 Task: Use the Brilliance Slider to bring out the details in a wildlife photo.
Action: Mouse moved to (199, 504)
Screenshot: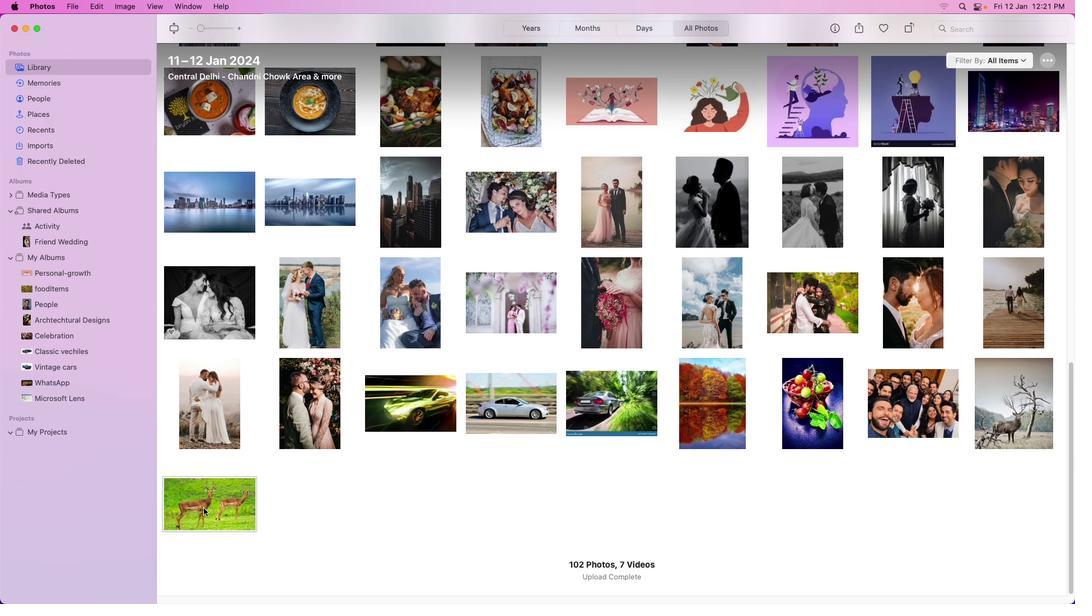 
Action: Mouse pressed left at (199, 504)
Screenshot: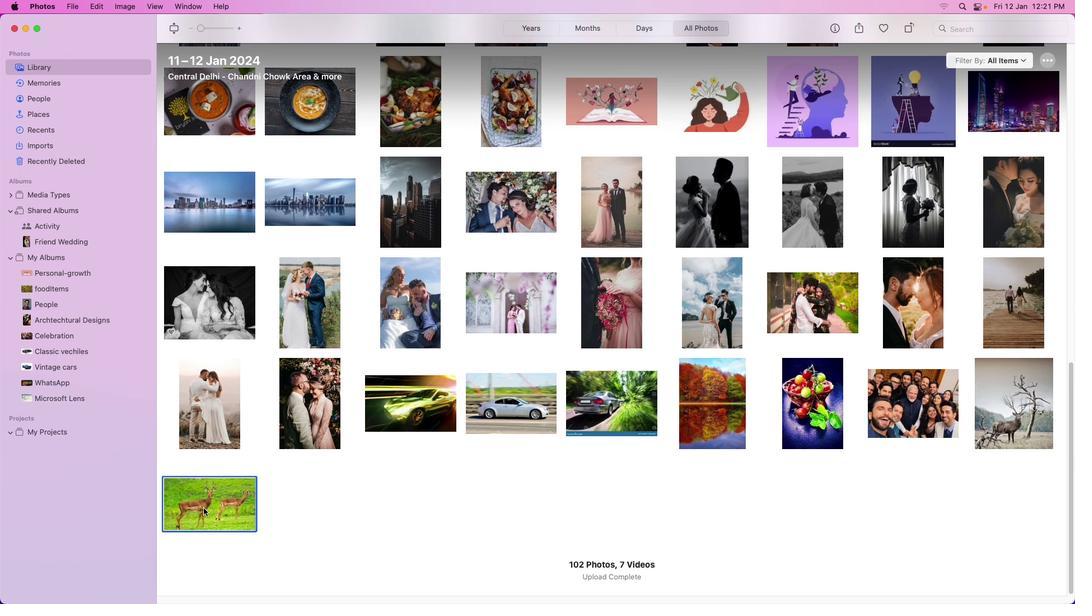 
Action: Mouse pressed left at (199, 504)
Screenshot: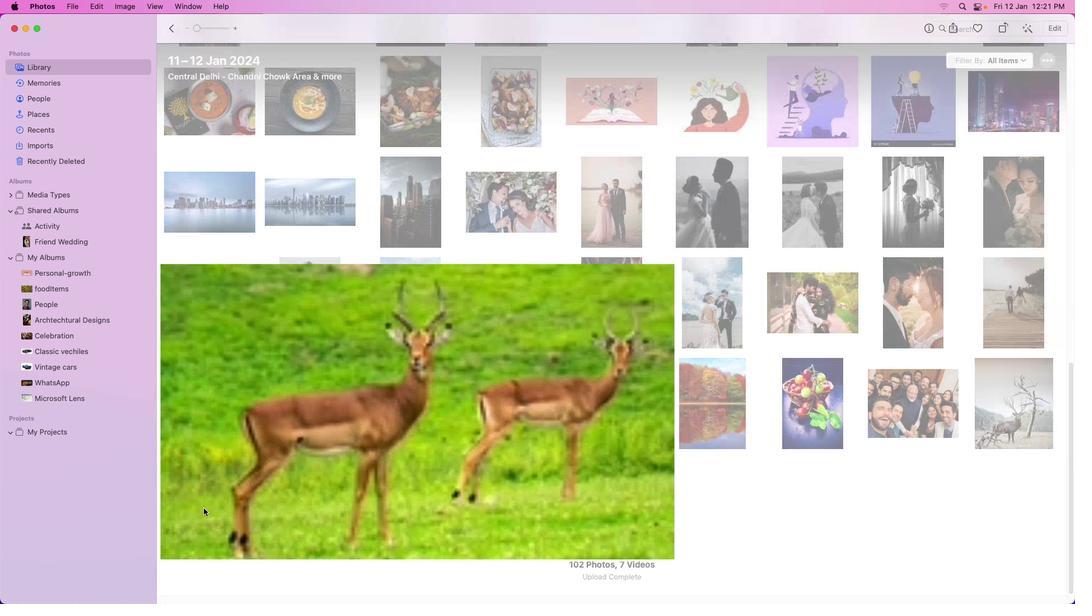 
Action: Mouse pressed left at (199, 504)
Screenshot: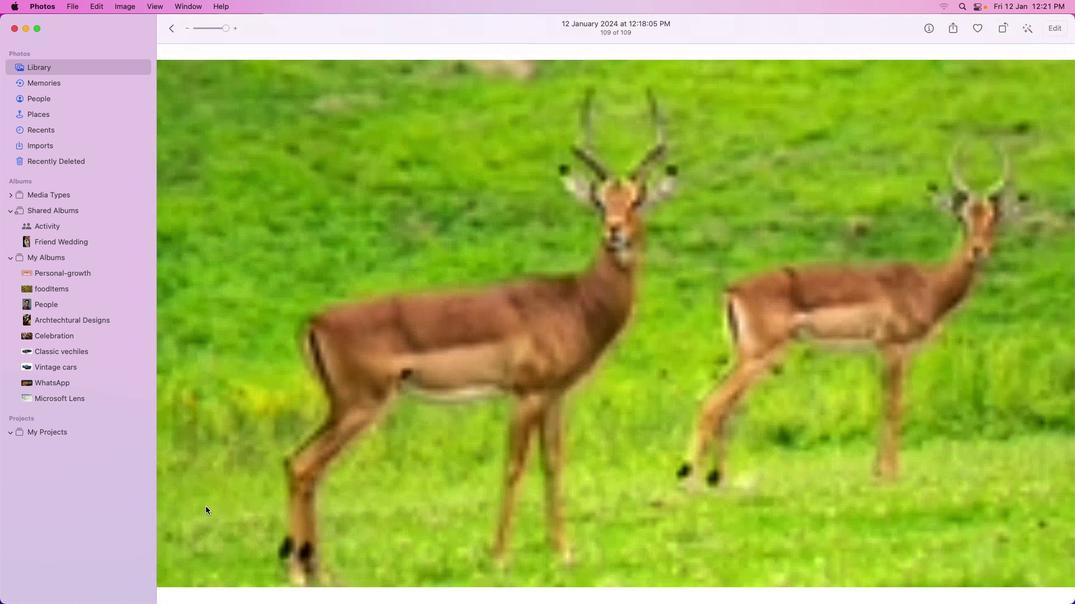 
Action: Mouse moved to (527, 374)
Screenshot: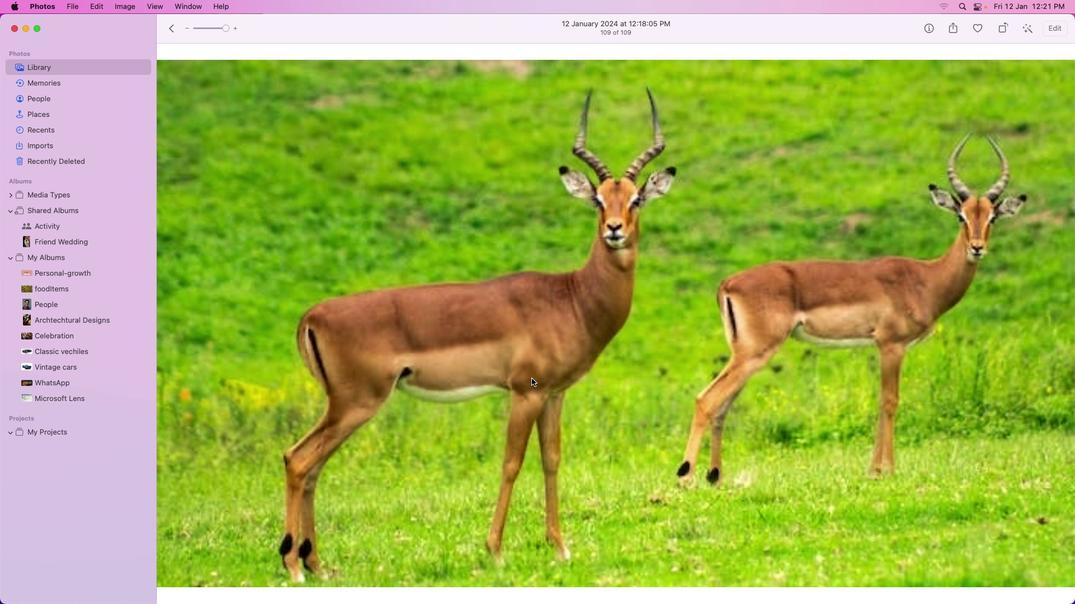 
Action: Mouse scrolled (527, 374) with delta (-3, -2)
Screenshot: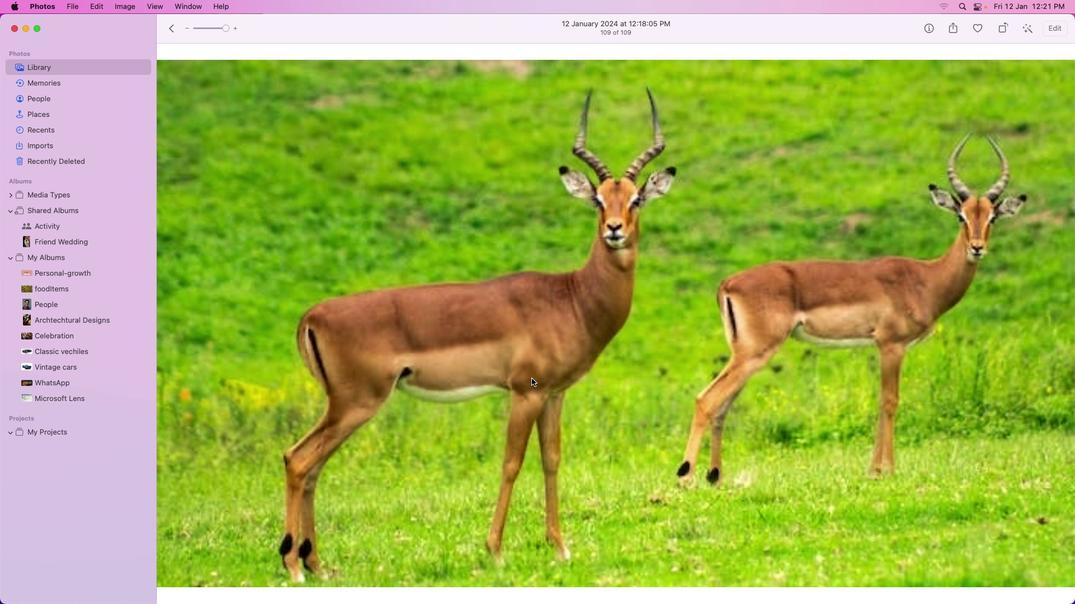 
Action: Mouse scrolled (527, 374) with delta (-3, -2)
Screenshot: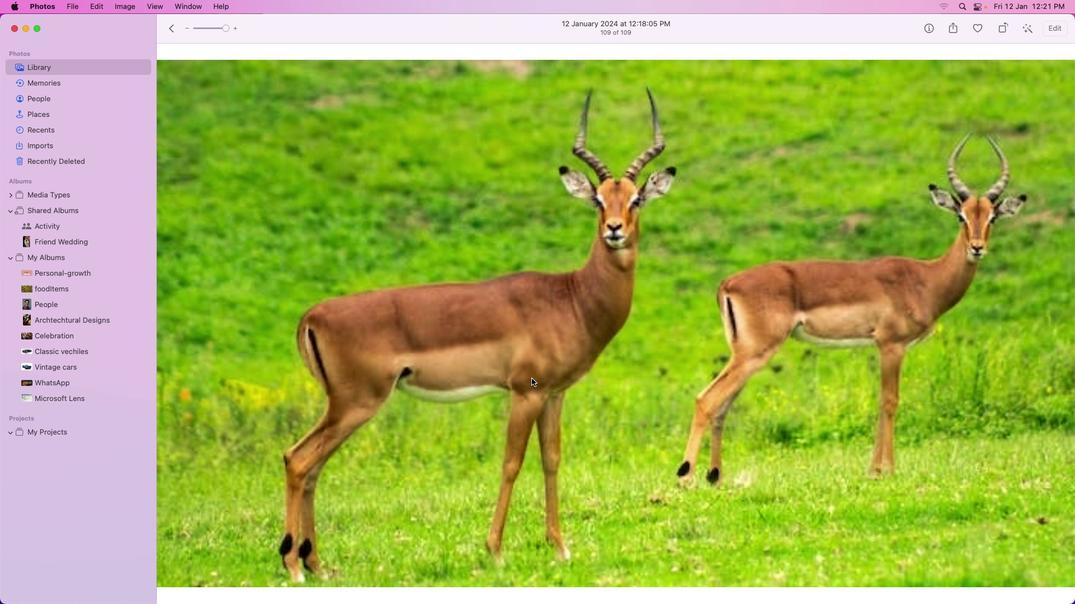 
Action: Mouse scrolled (527, 374) with delta (-3, -2)
Screenshot: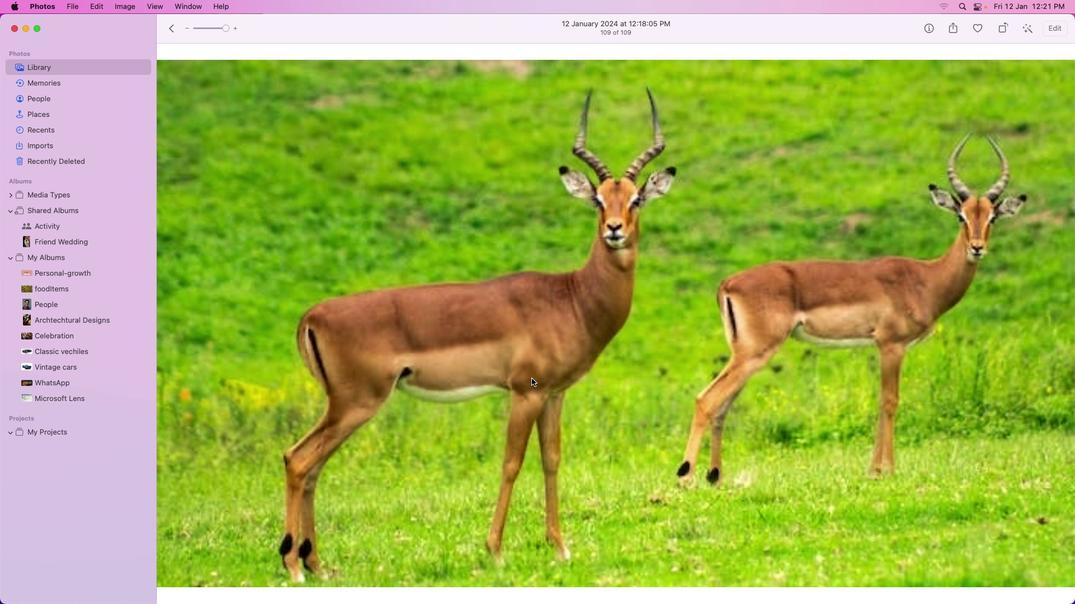 
Action: Mouse scrolled (527, 374) with delta (-3, -3)
Screenshot: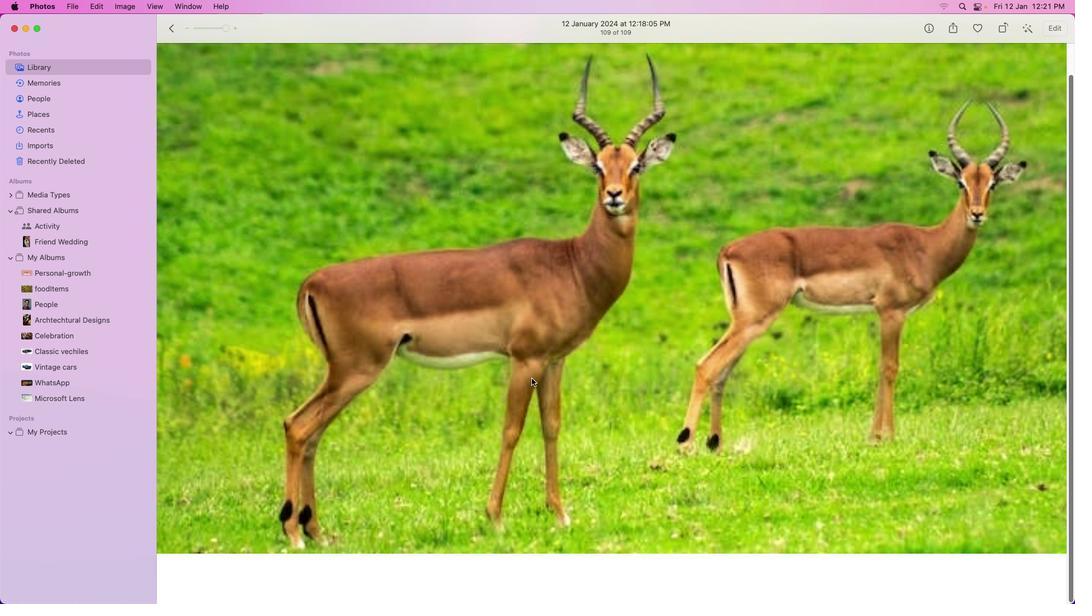 
Action: Mouse scrolled (527, 374) with delta (-3, -3)
Screenshot: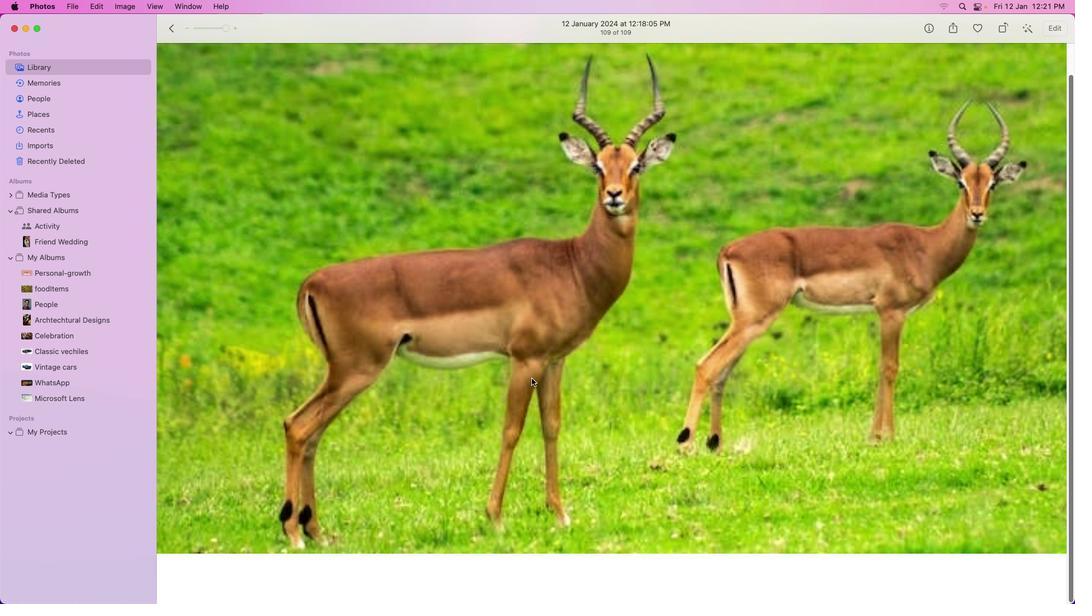 
Action: Mouse scrolled (527, 374) with delta (-3, -4)
Screenshot: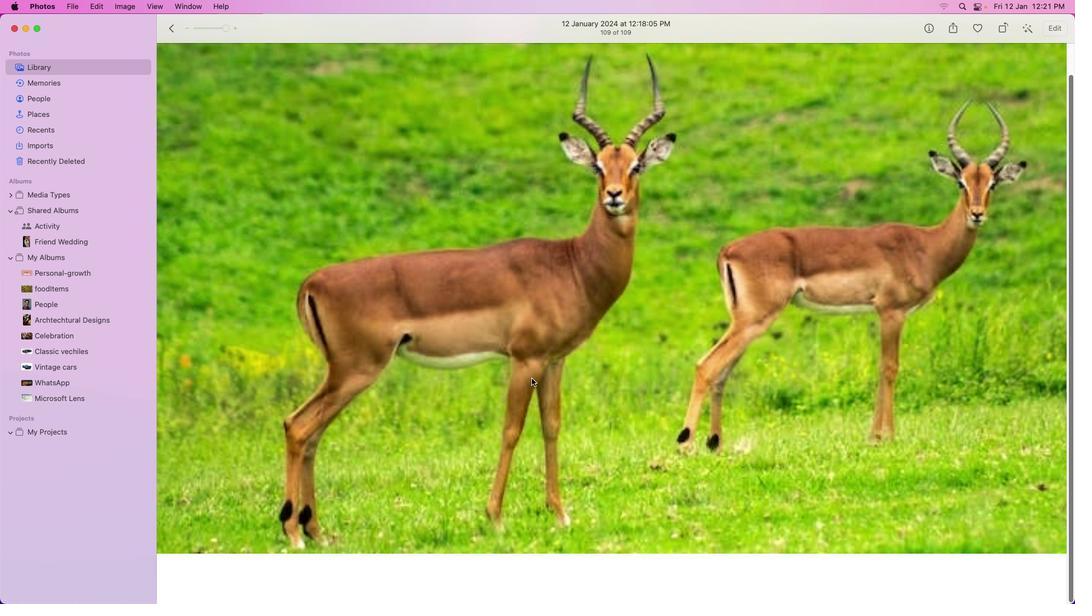 
Action: Mouse scrolled (527, 374) with delta (-3, -5)
Screenshot: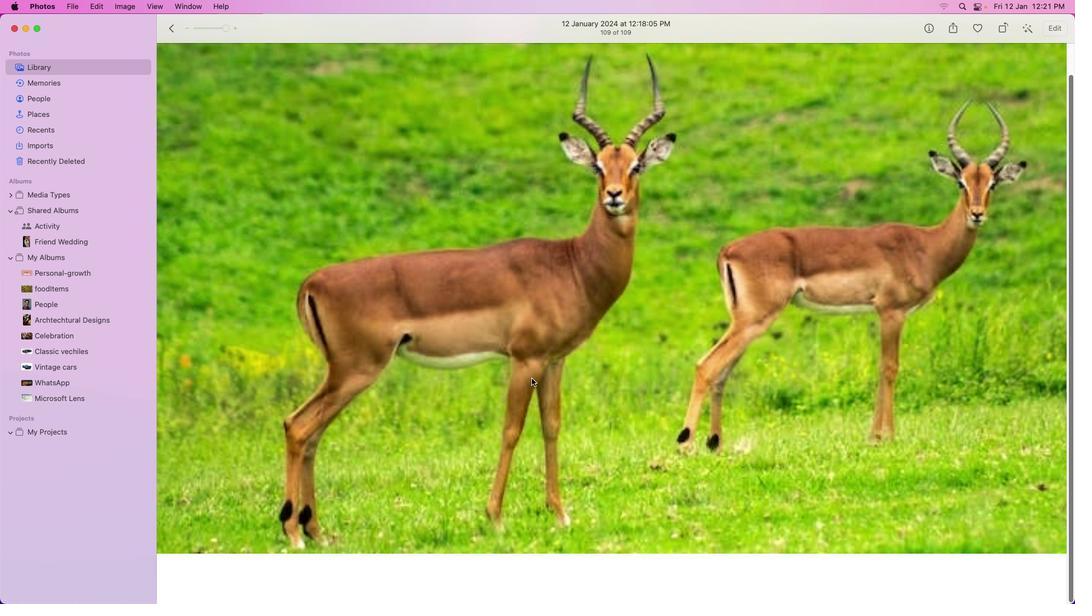 
Action: Mouse scrolled (527, 374) with delta (-3, -6)
Screenshot: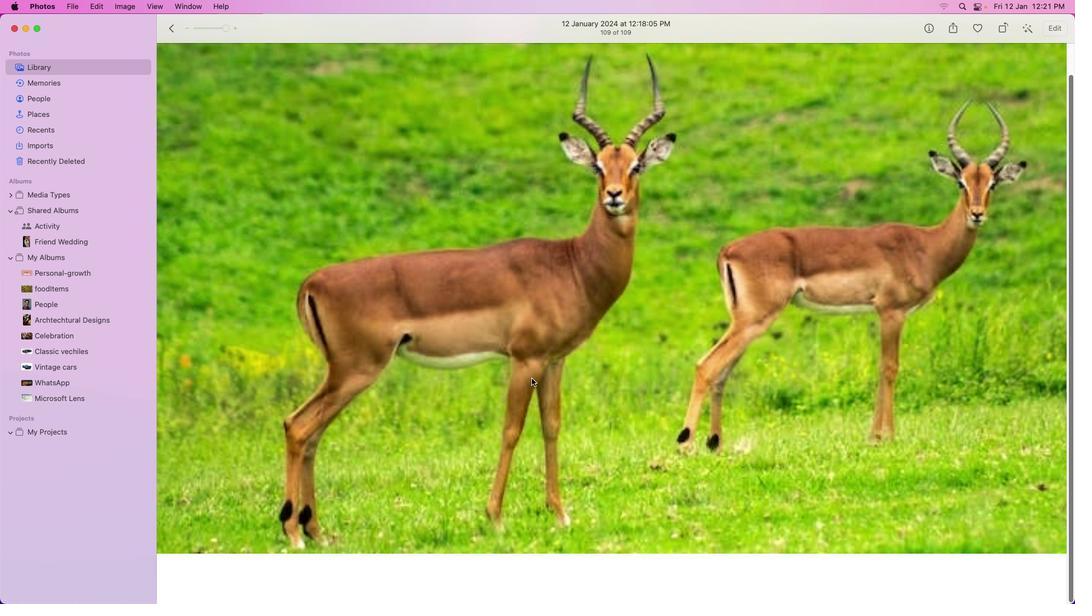
Action: Mouse moved to (164, 22)
Screenshot: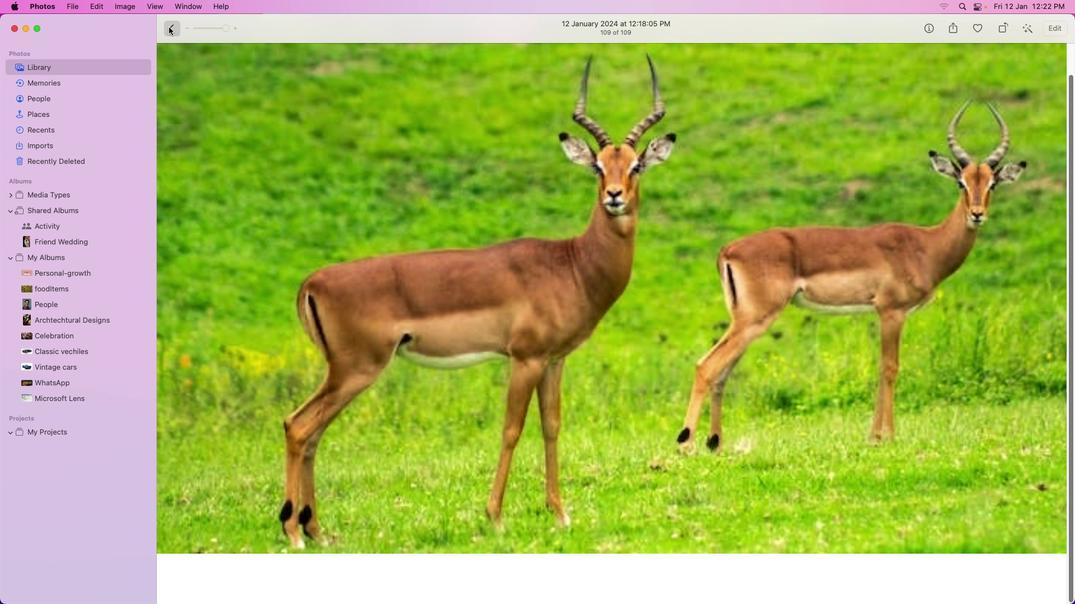 
Action: Mouse pressed left at (164, 22)
Screenshot: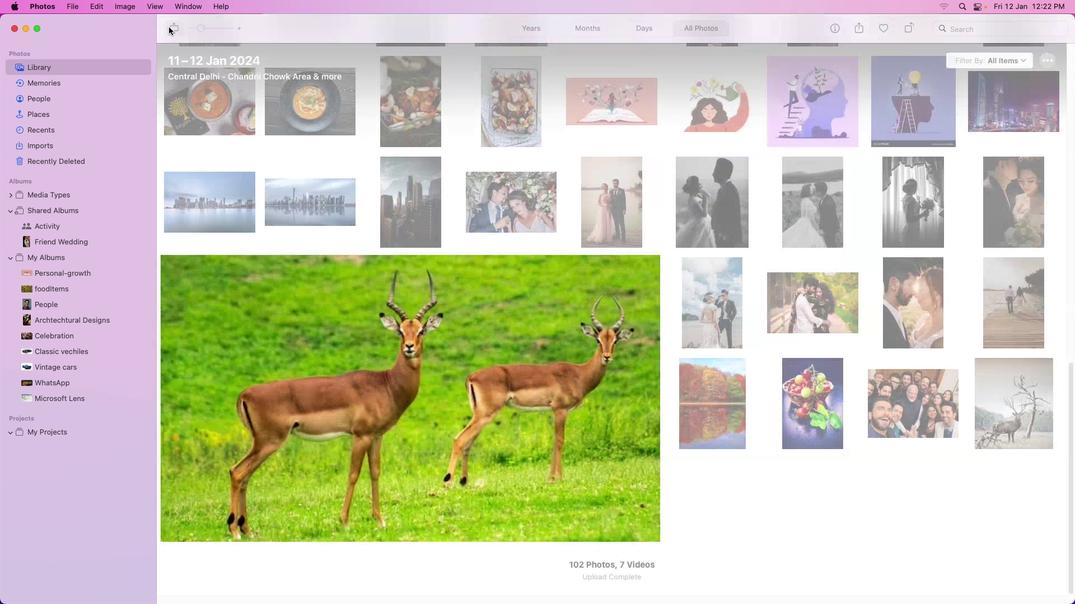 
Action: Mouse moved to (998, 409)
Screenshot: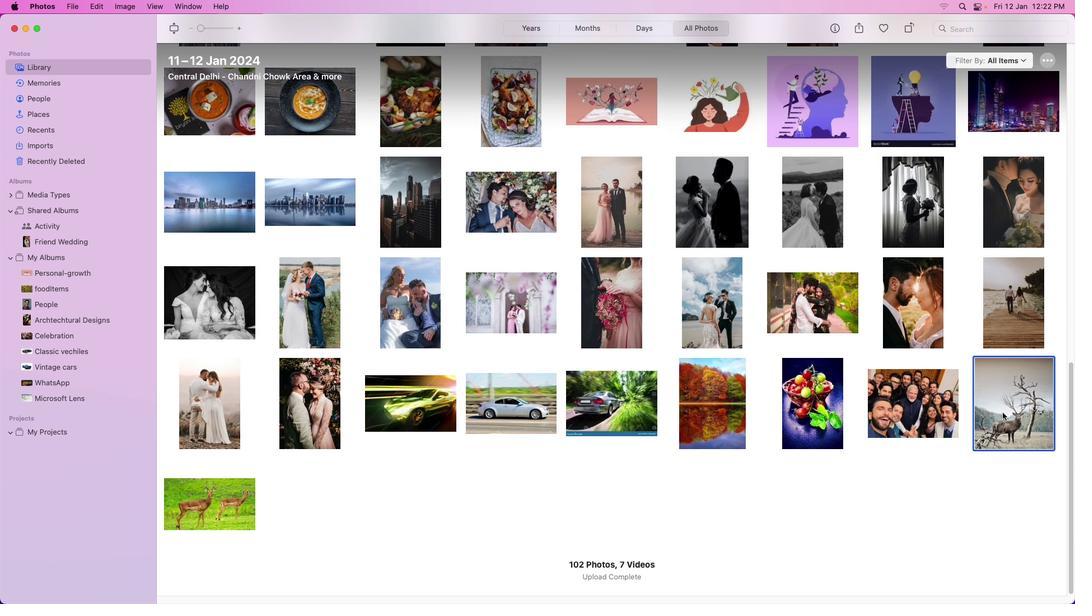 
Action: Mouse pressed left at (998, 409)
Screenshot: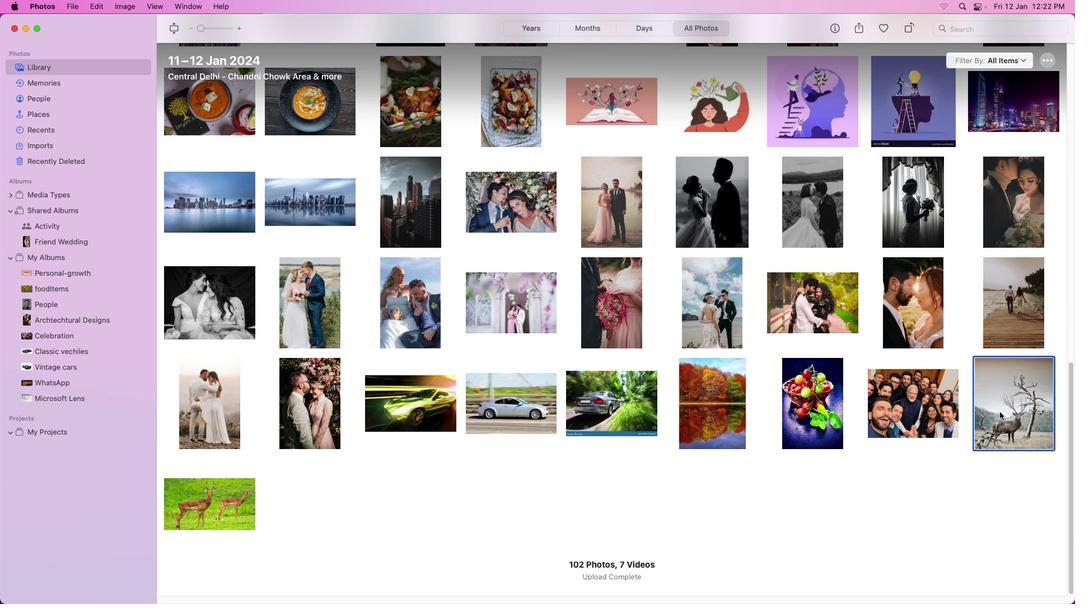 
Action: Mouse pressed left at (998, 409)
Screenshot: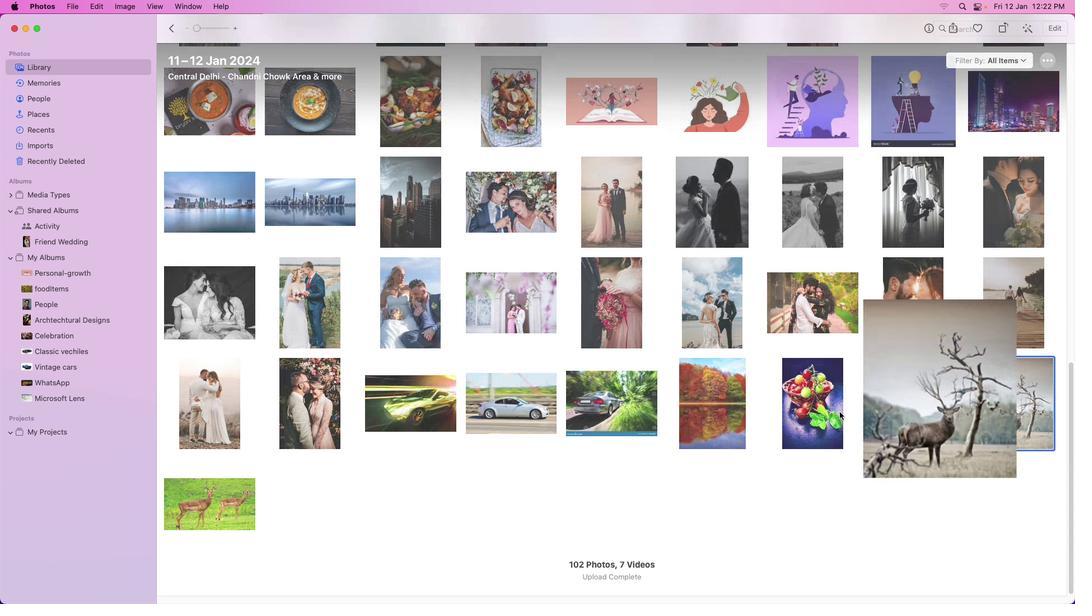 
Action: Mouse moved to (1022, 24)
Screenshot: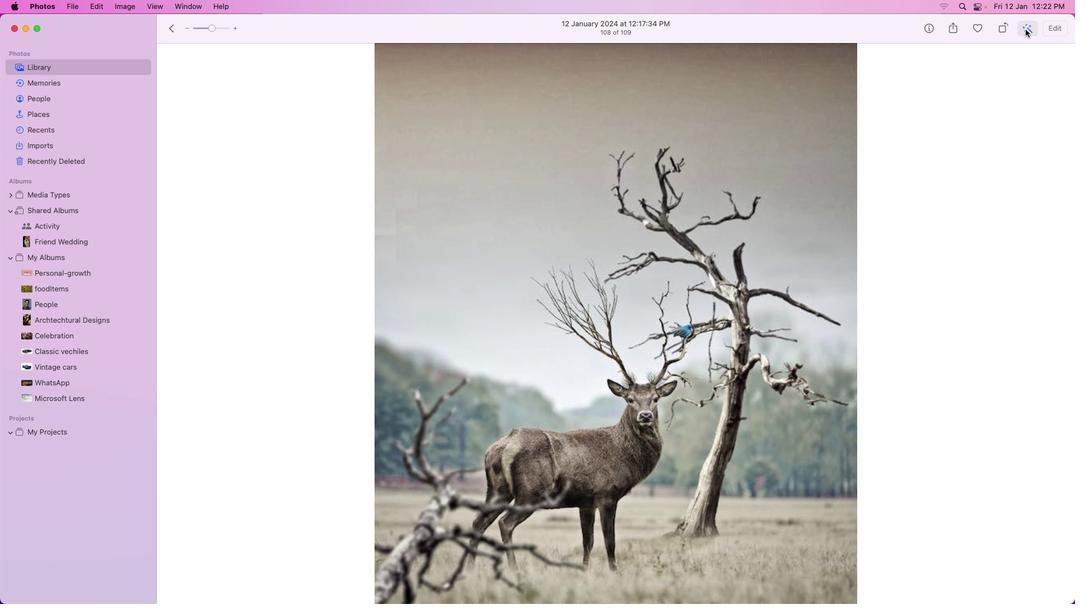 
Action: Mouse pressed left at (1022, 24)
Screenshot: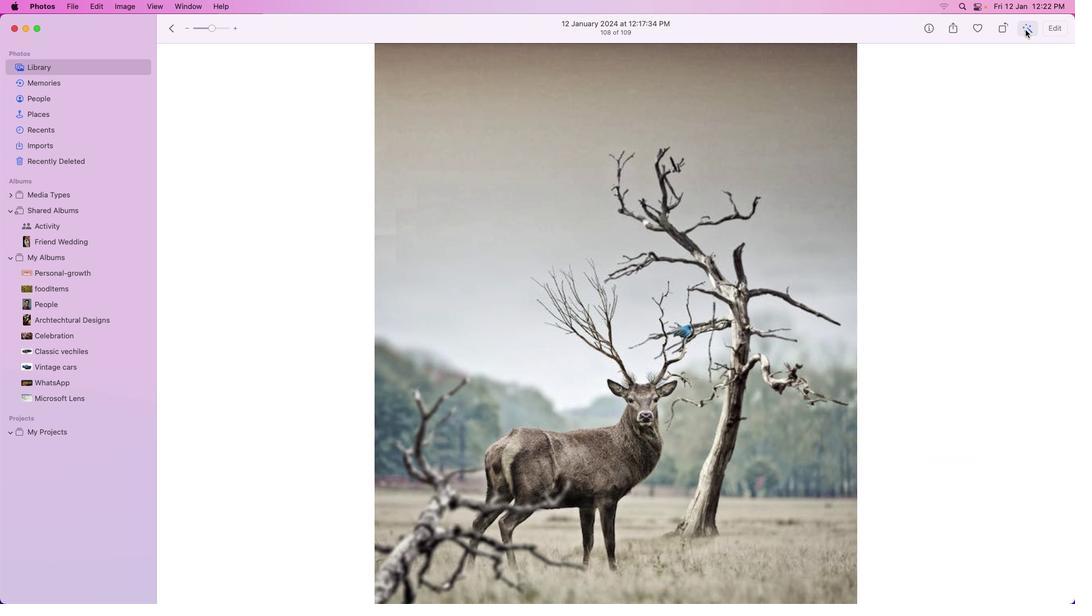 
Action: Mouse moved to (1060, 23)
Screenshot: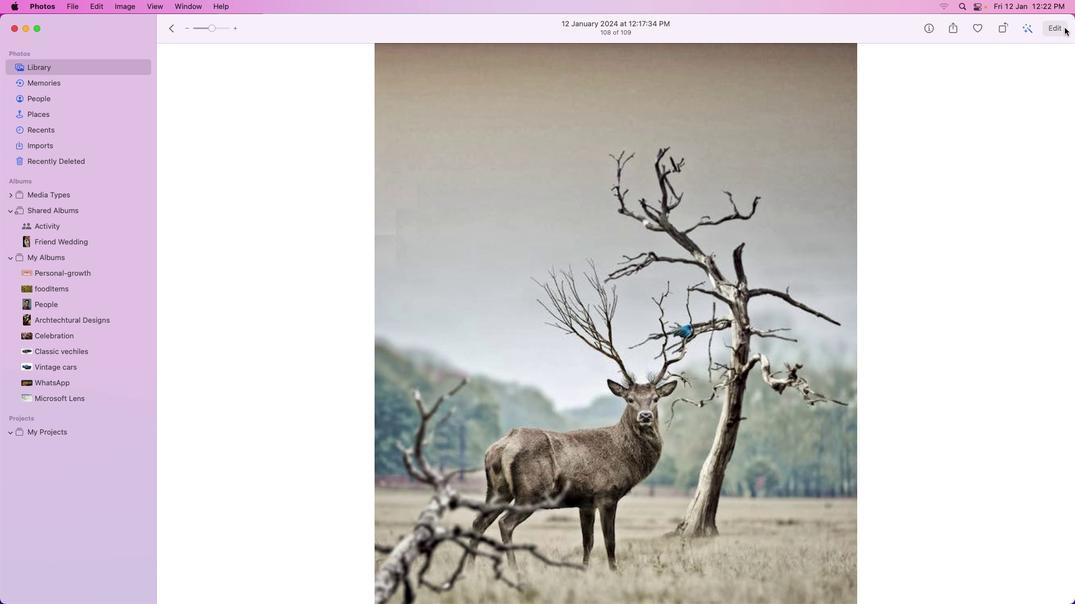 
Action: Mouse pressed left at (1060, 23)
Screenshot: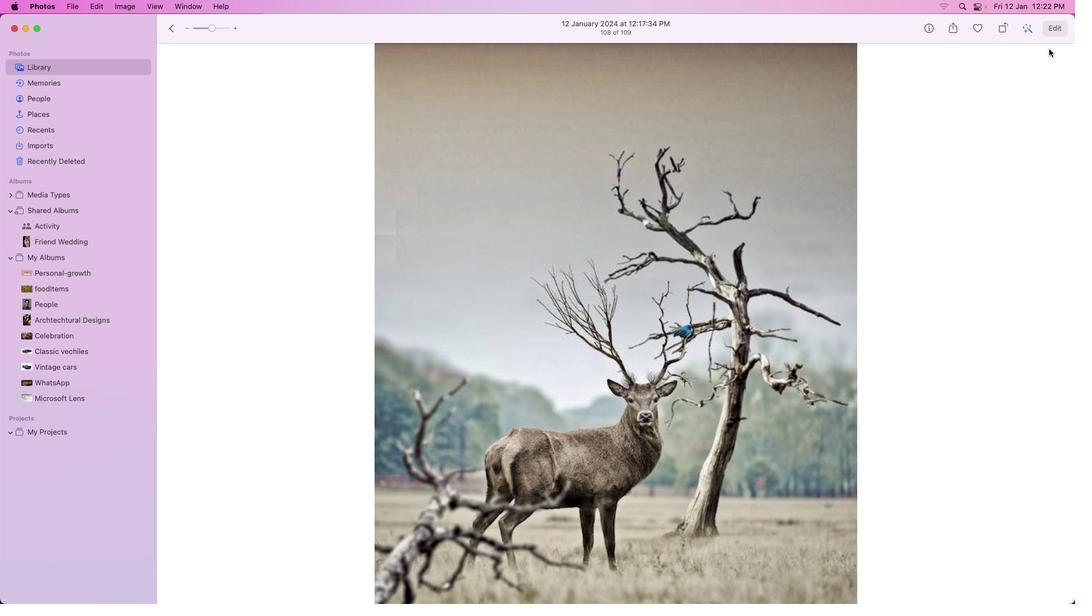 
Action: Mouse moved to (551, 291)
Screenshot: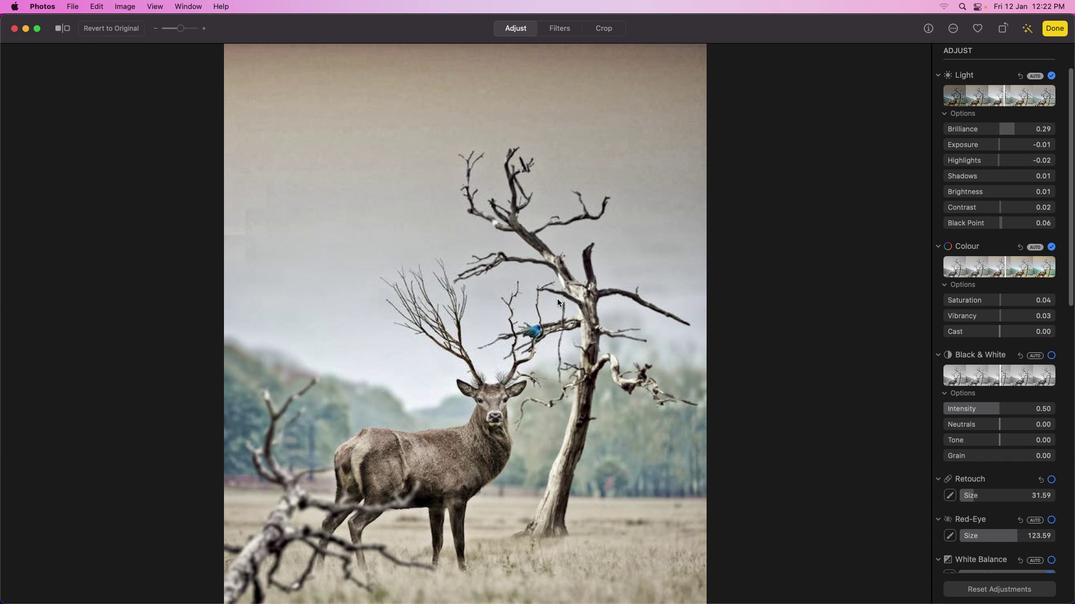 
Action: Mouse scrolled (551, 291) with delta (-3, -3)
Screenshot: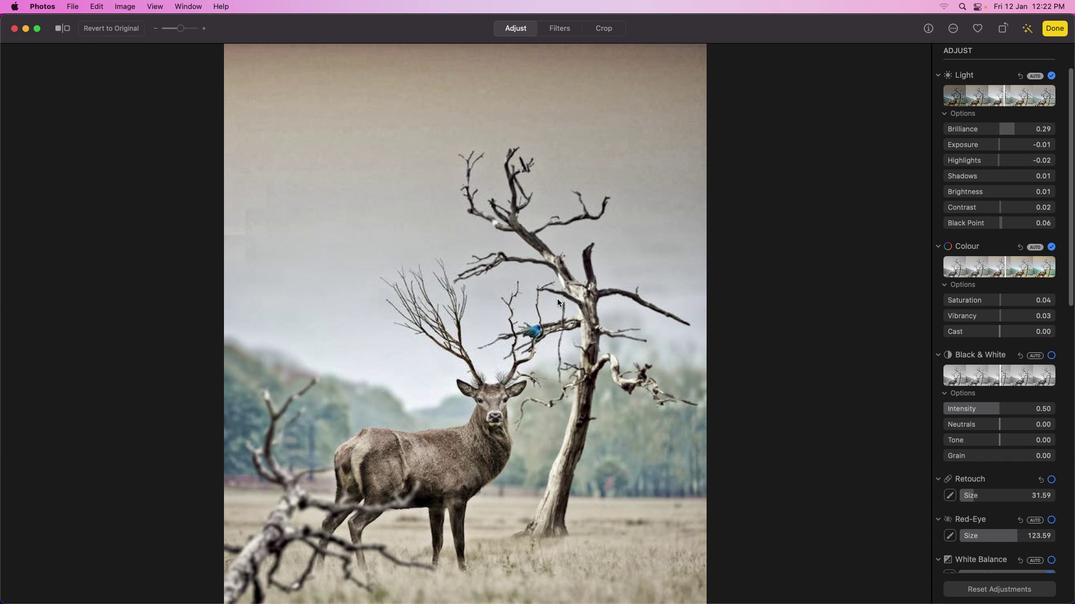 
Action: Mouse moved to (553, 294)
Screenshot: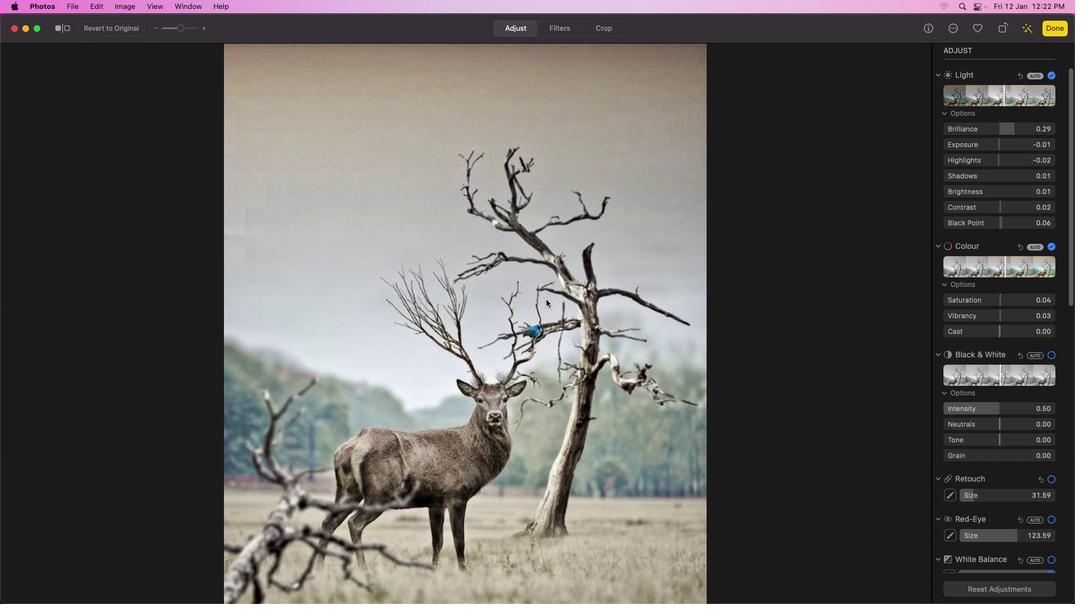 
Action: Mouse scrolled (553, 294) with delta (-3, -3)
Screenshot: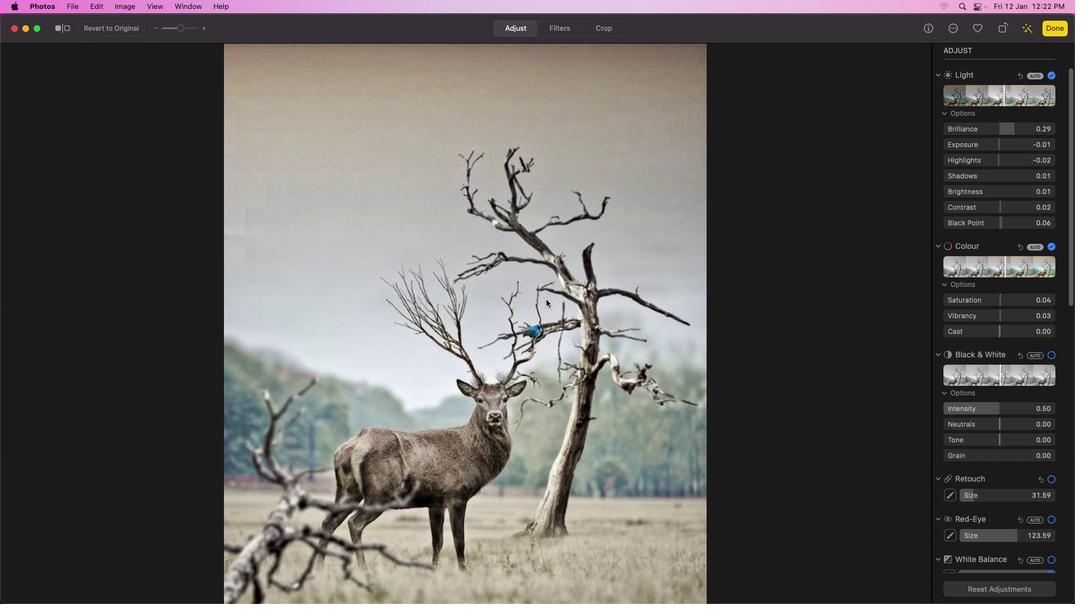 
Action: Mouse moved to (554, 295)
Screenshot: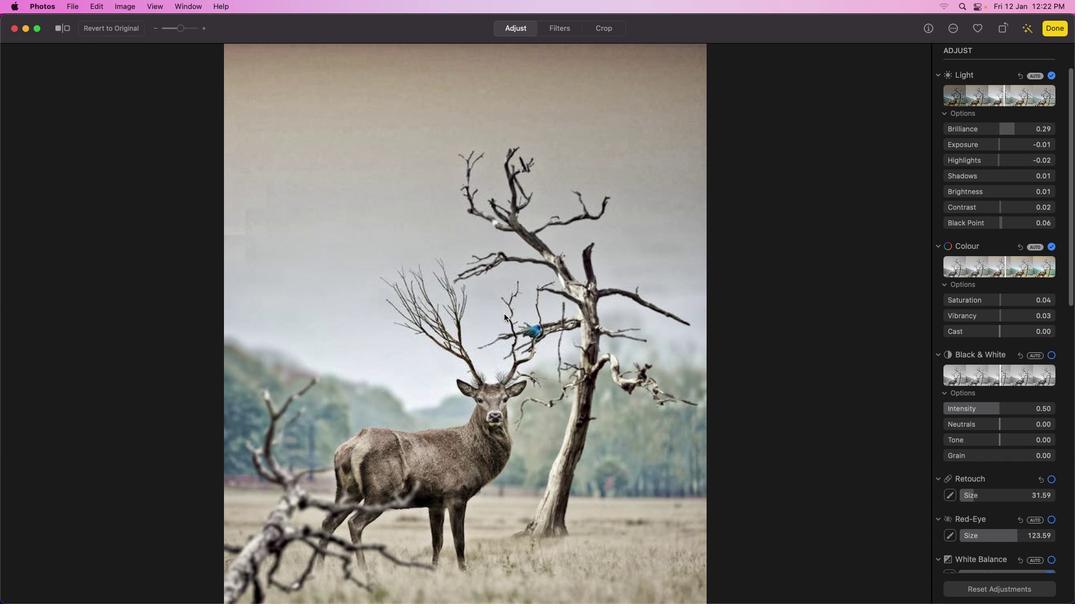 
Action: Mouse scrolled (554, 295) with delta (-3, -5)
Screenshot: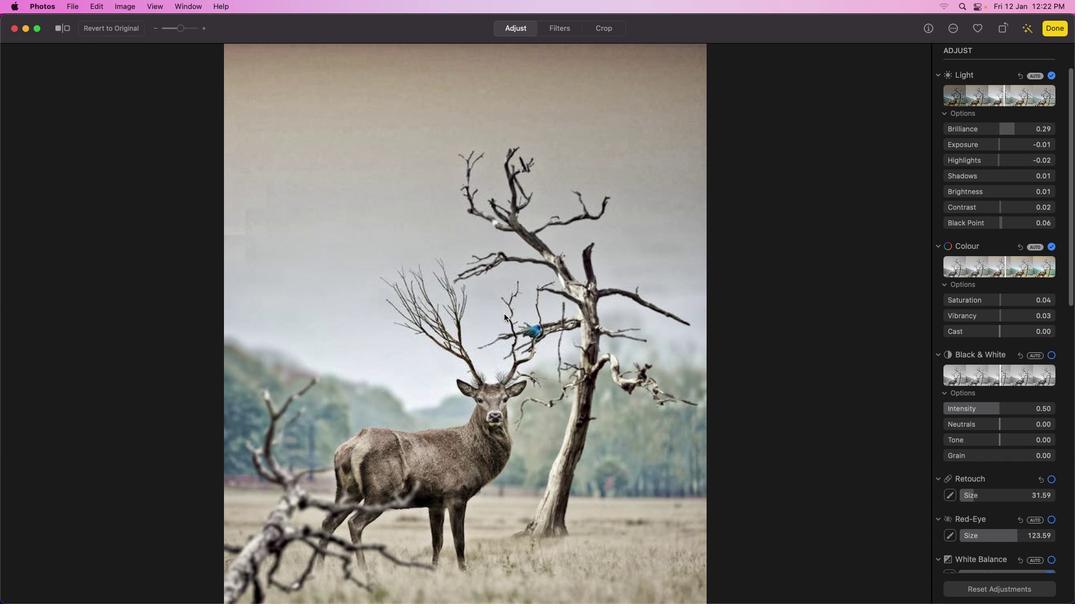 
Action: Mouse scrolled (554, 295) with delta (-3, -6)
Screenshot: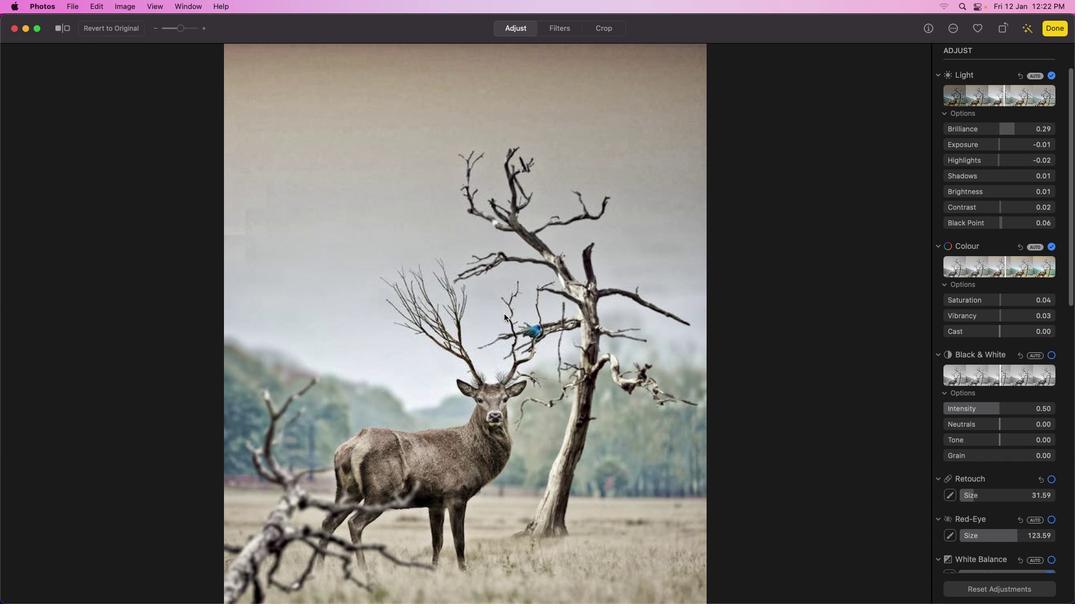 
Action: Mouse scrolled (554, 295) with delta (-3, -6)
Screenshot: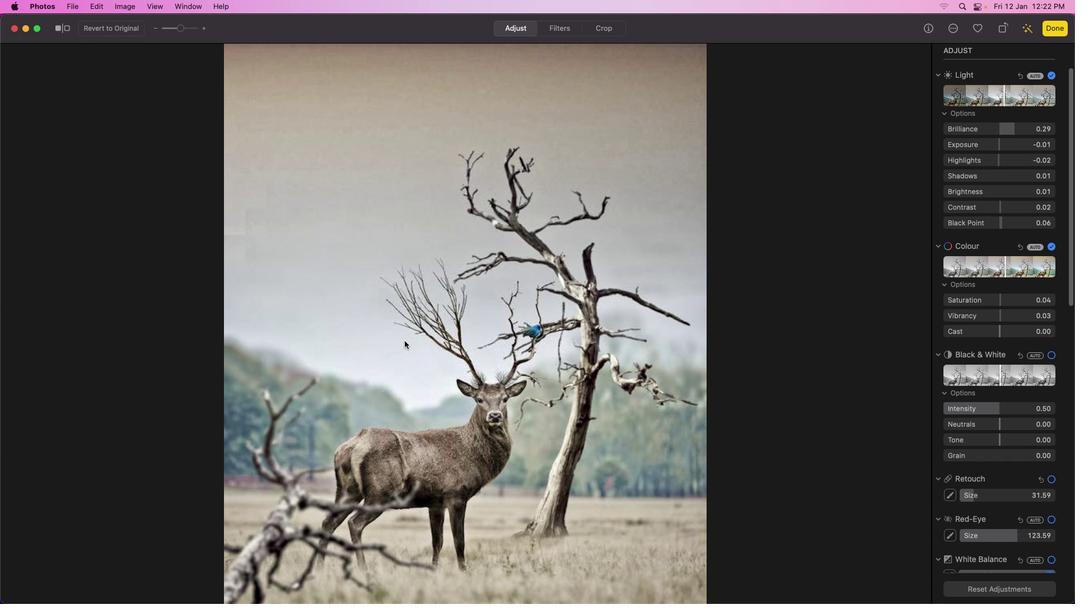 
Action: Mouse scrolled (554, 295) with delta (-3, -6)
Screenshot: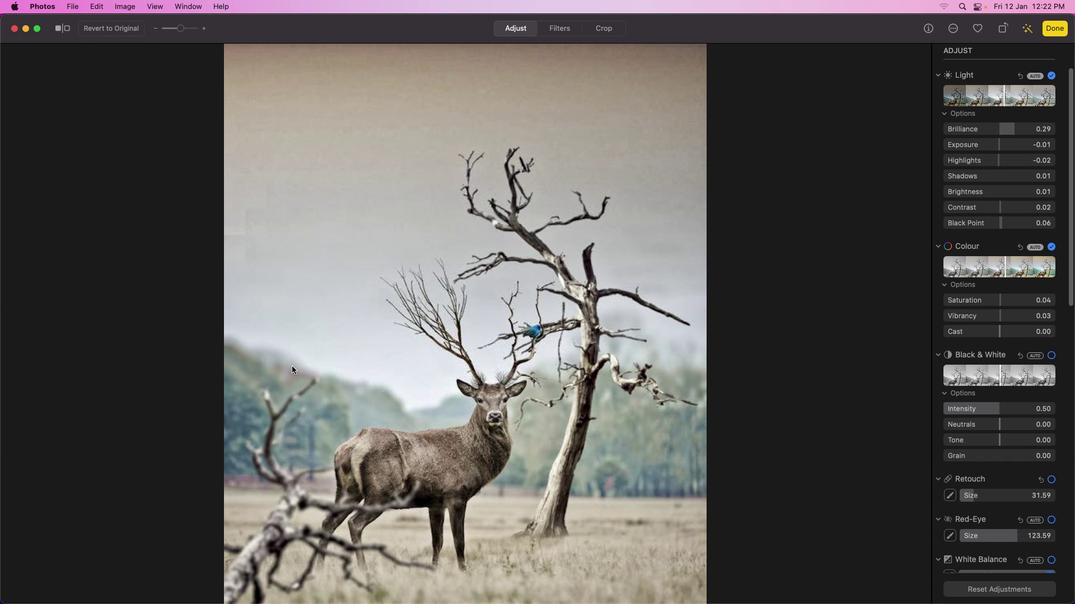 
Action: Mouse moved to (1012, 125)
Screenshot: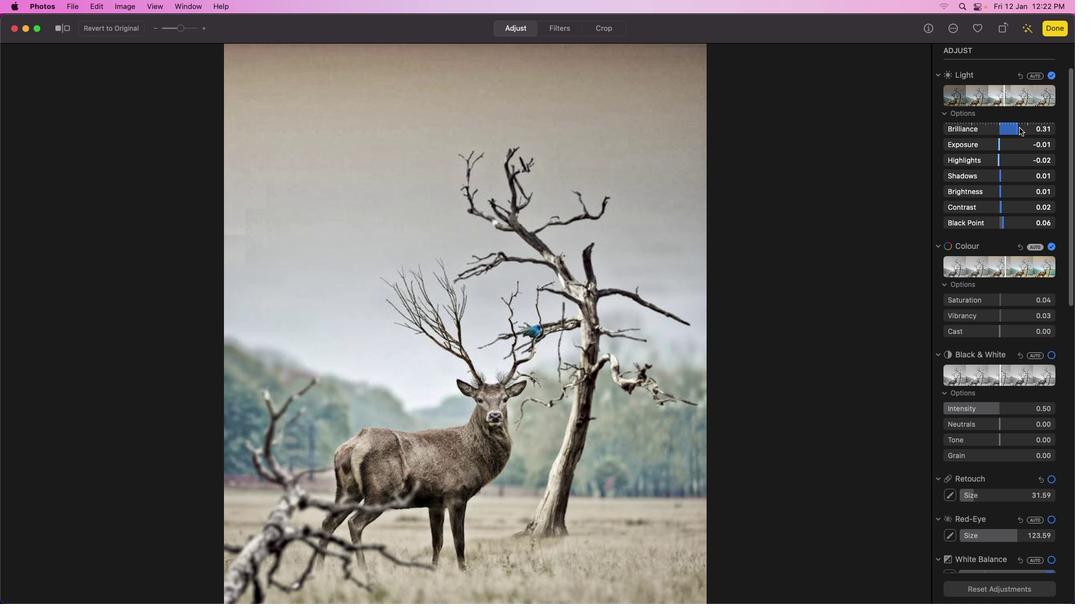 
Action: Mouse pressed left at (1012, 125)
Screenshot: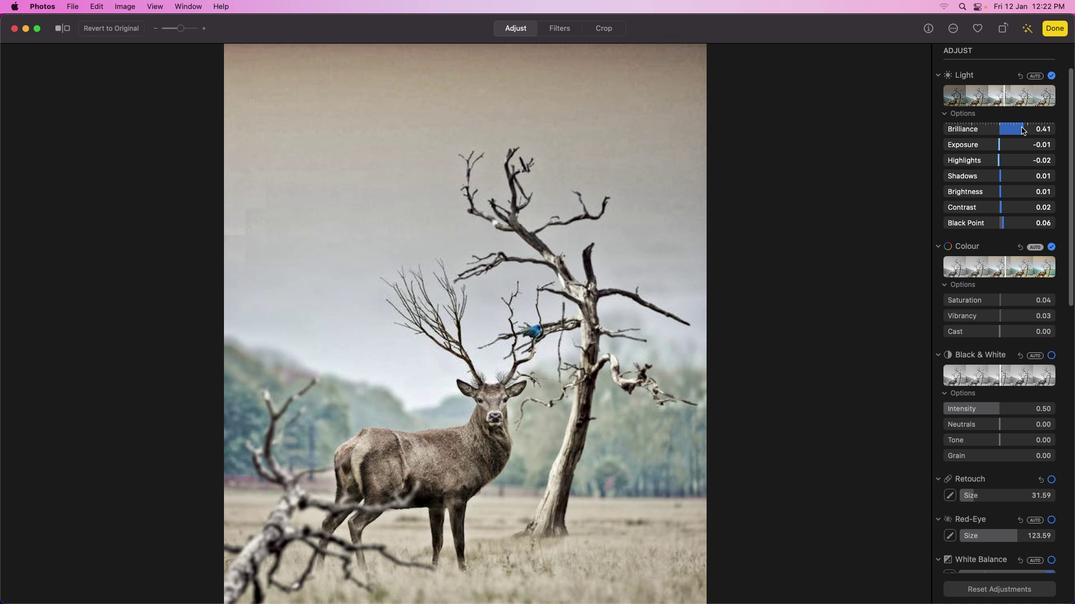 
Action: Mouse moved to (997, 141)
Screenshot: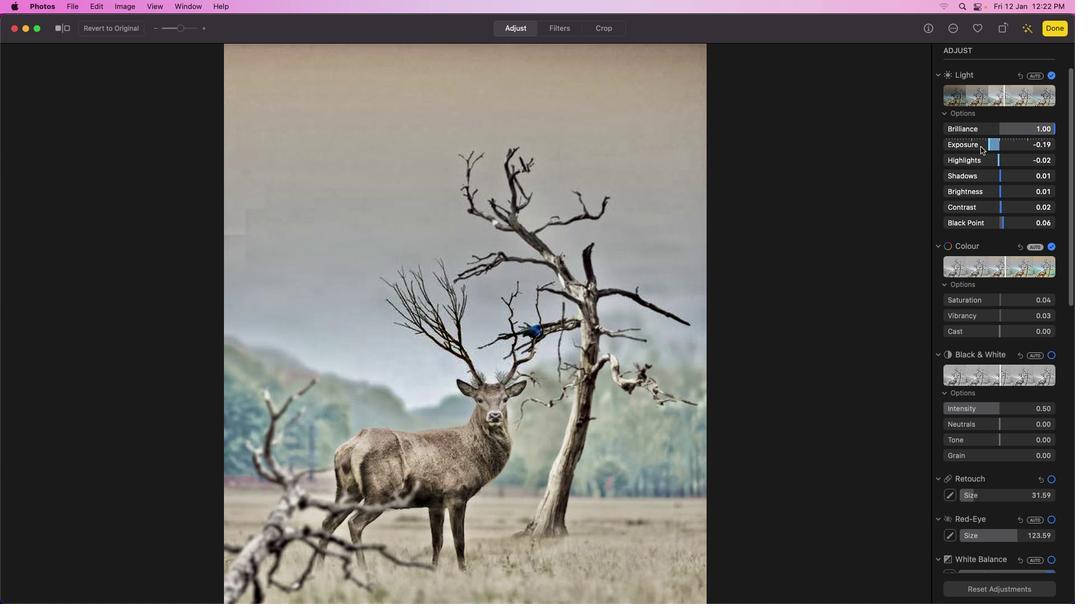 
Action: Mouse pressed left at (997, 141)
Screenshot: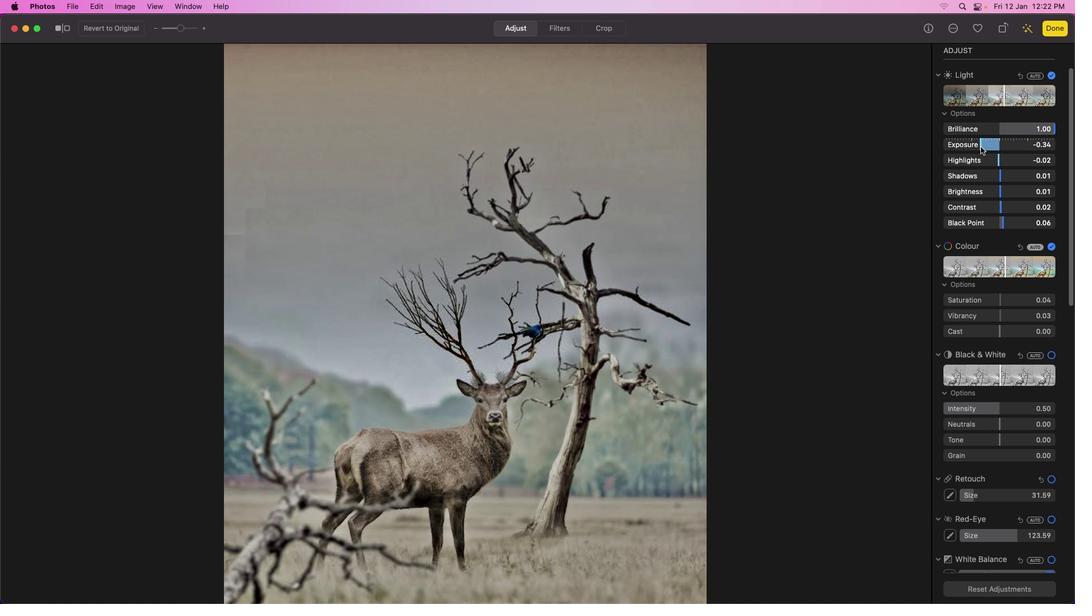
Action: Mouse moved to (994, 158)
Screenshot: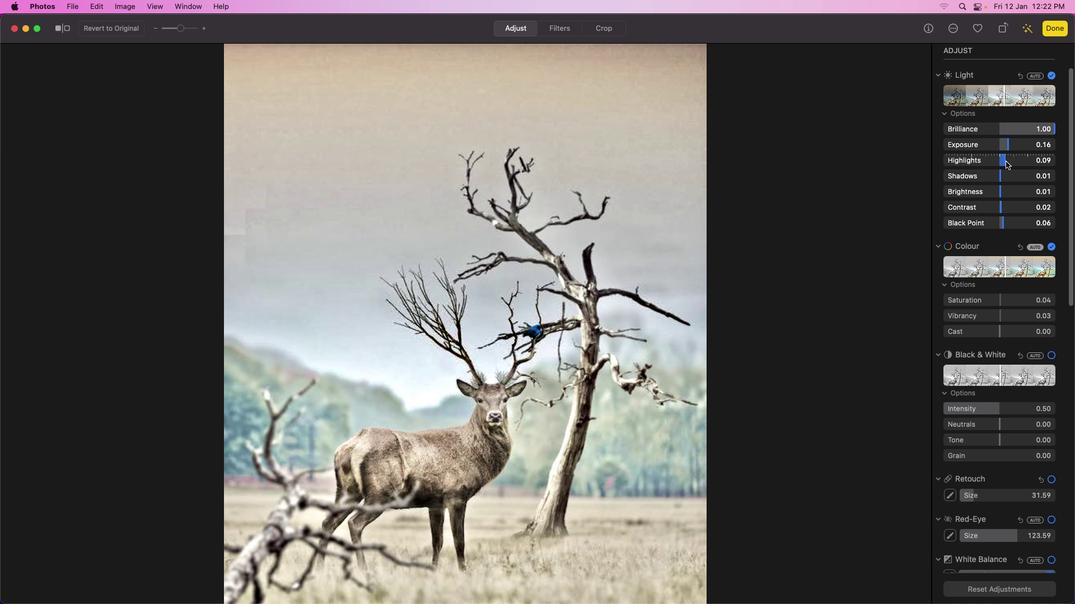
Action: Mouse pressed left at (994, 158)
Screenshot: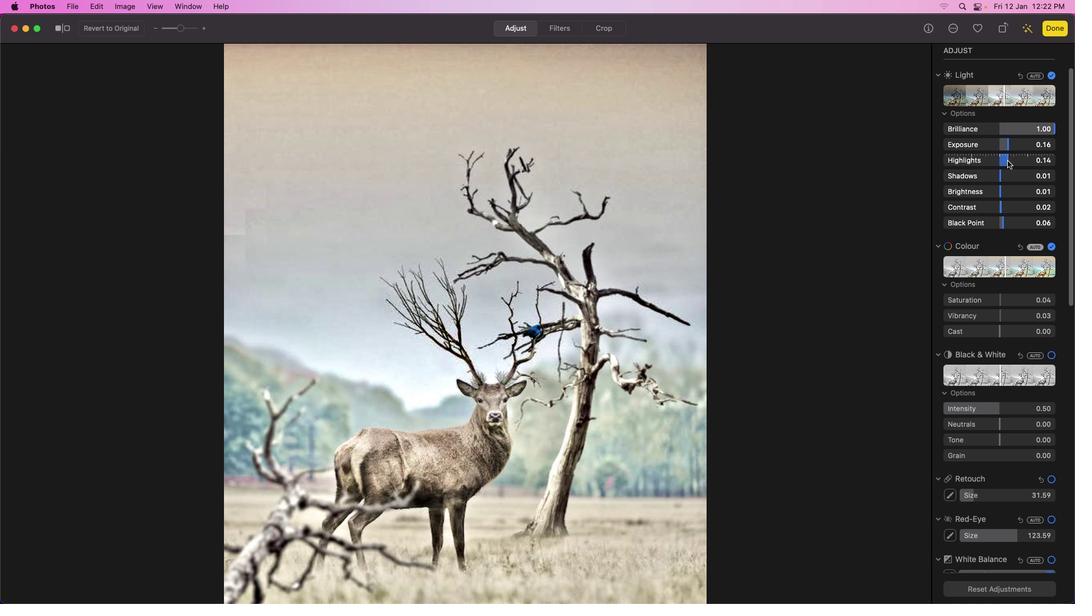 
Action: Mouse moved to (997, 174)
Screenshot: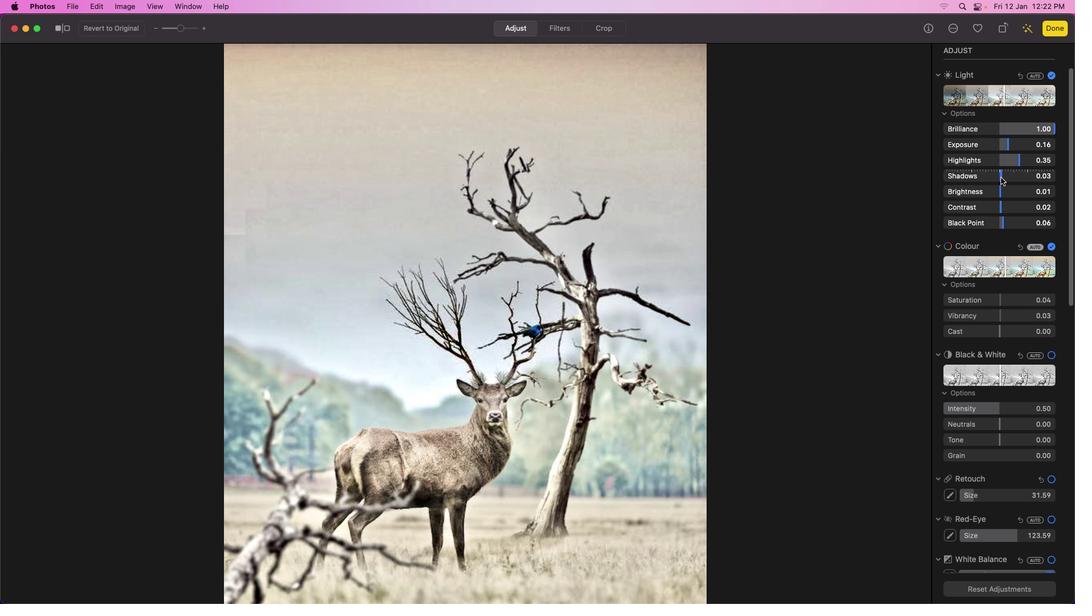 
Action: Mouse pressed left at (997, 174)
Screenshot: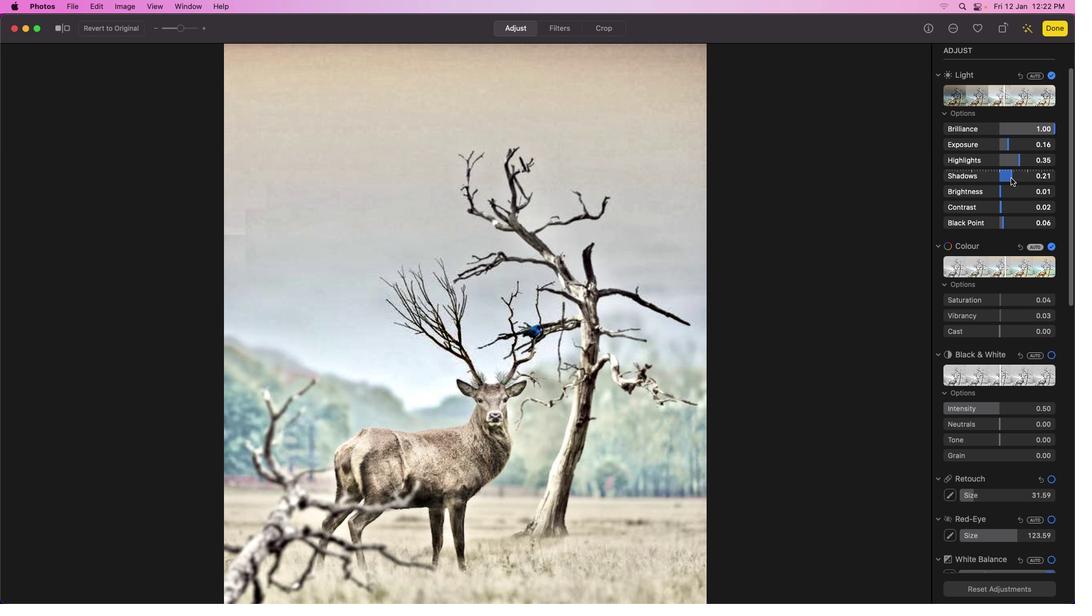 
Action: Mouse moved to (998, 187)
Screenshot: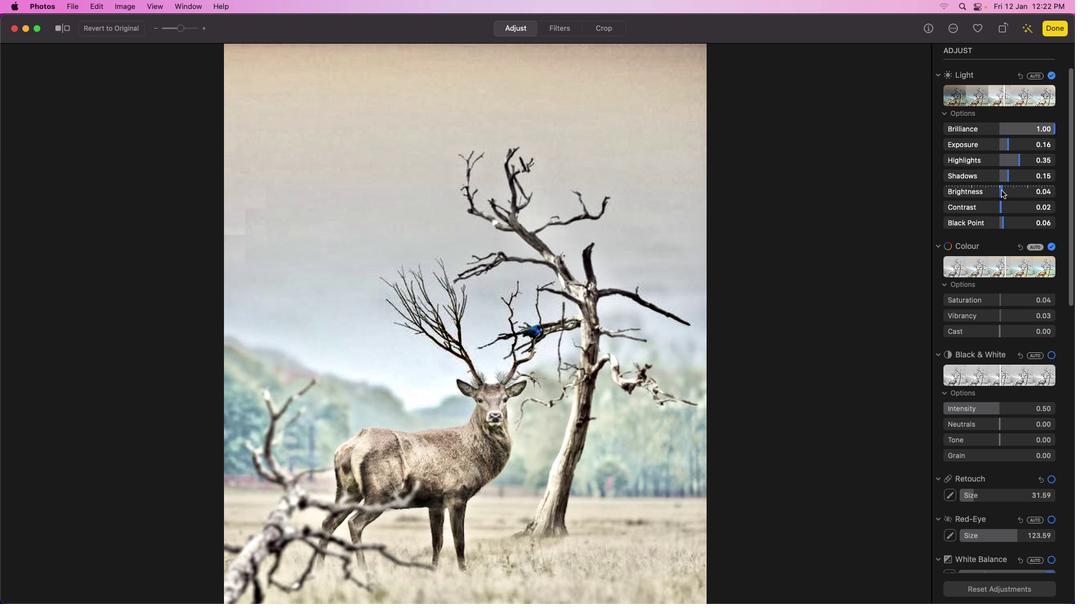 
Action: Mouse pressed left at (998, 187)
Screenshot: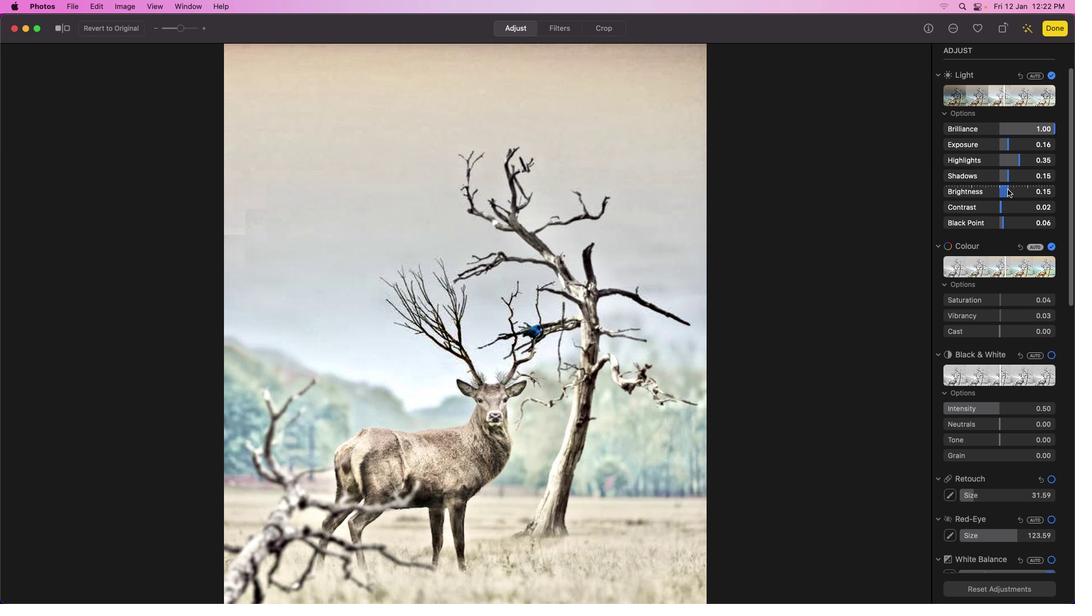 
Action: Mouse moved to (997, 206)
Screenshot: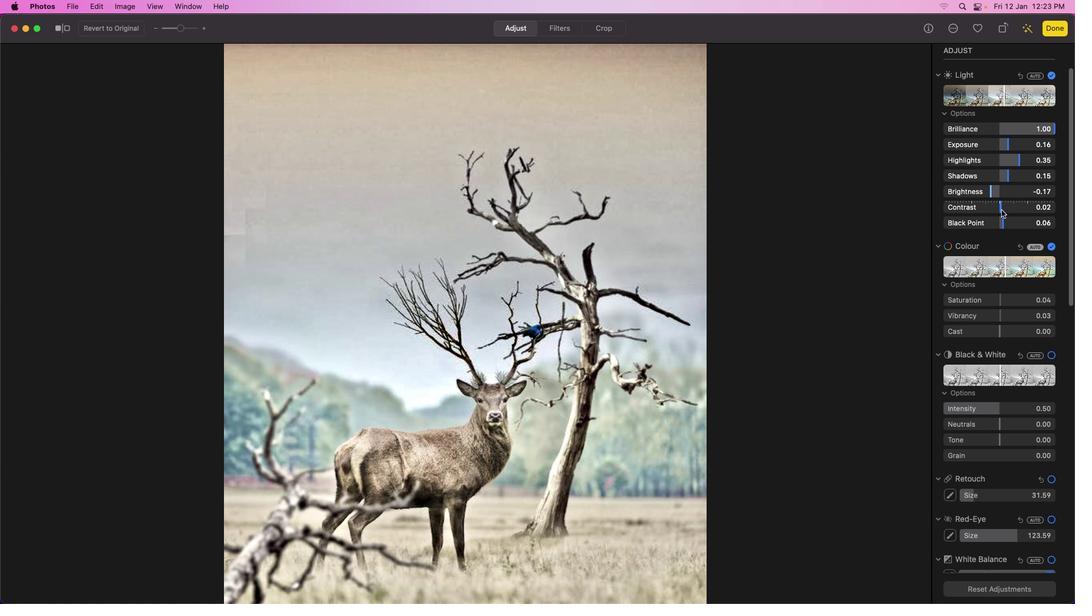 
Action: Mouse pressed left at (997, 206)
Screenshot: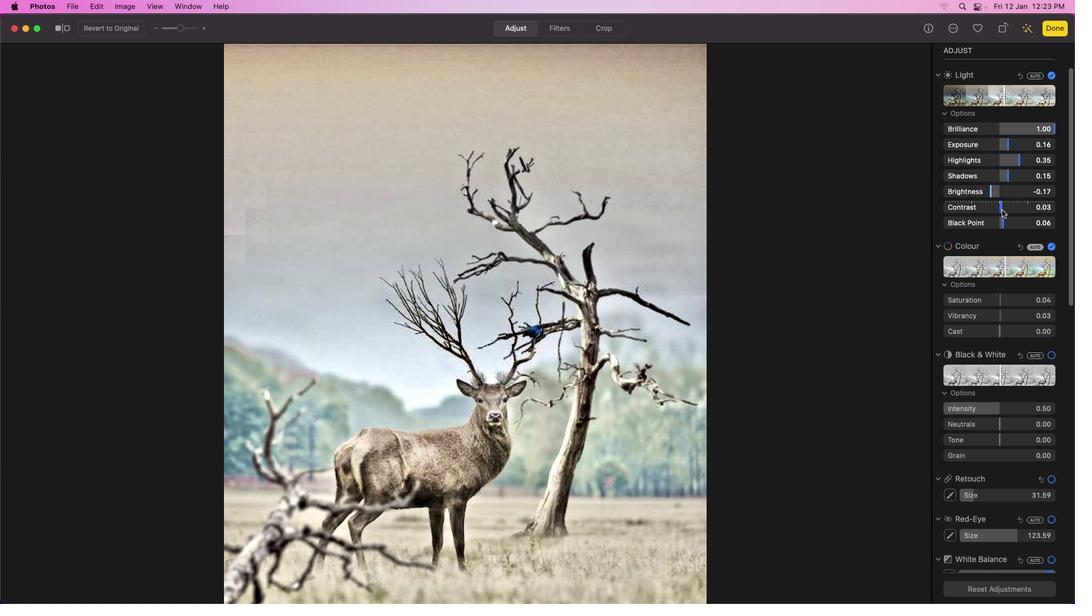 
Action: Mouse moved to (999, 221)
Screenshot: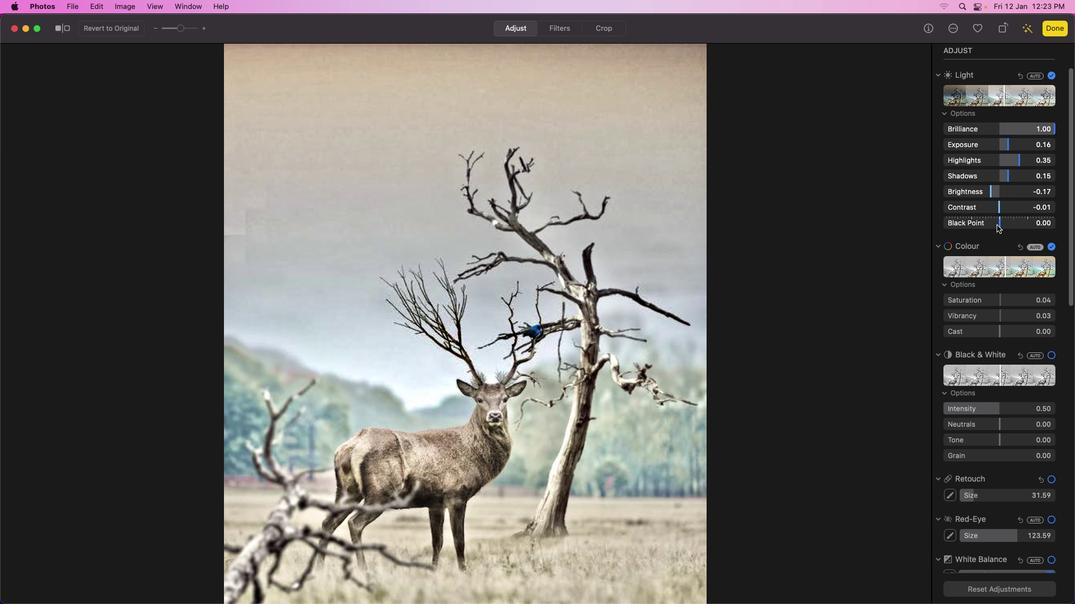 
Action: Mouse pressed left at (999, 221)
Screenshot: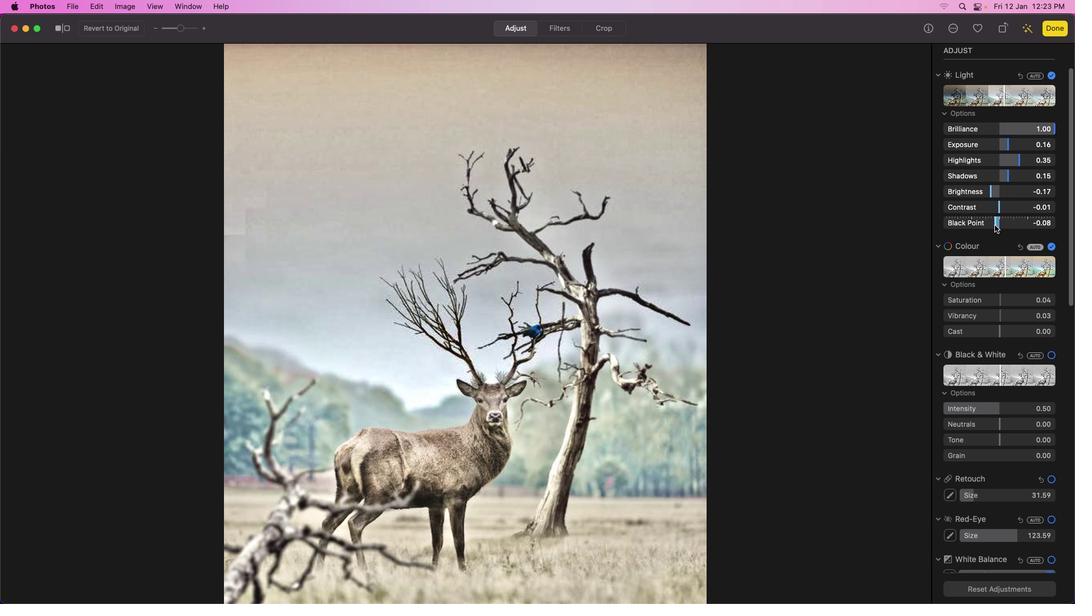 
Action: Mouse moved to (1045, 125)
Screenshot: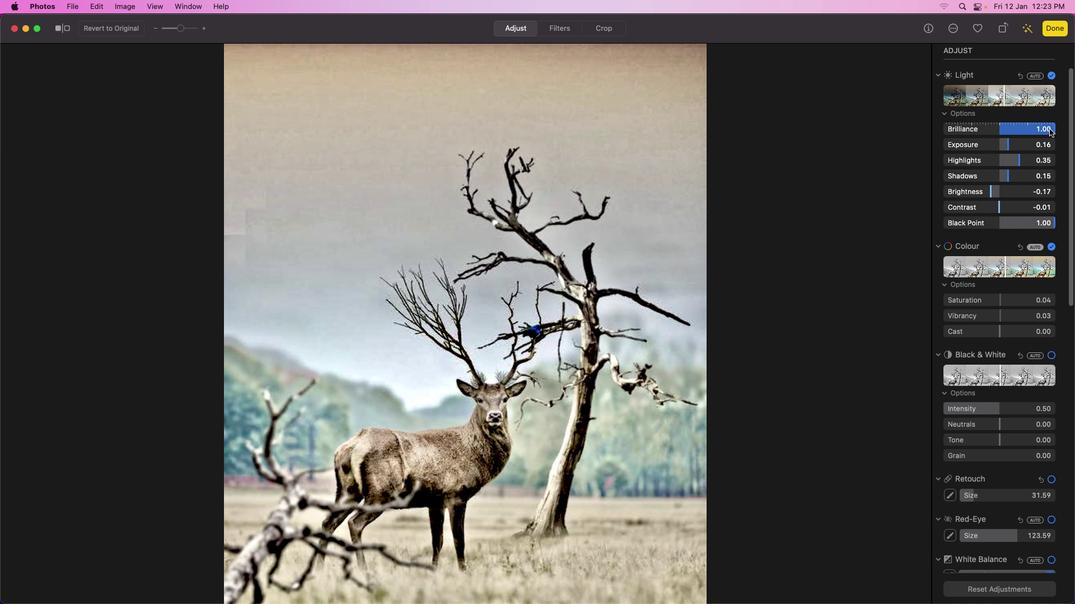 
Action: Mouse pressed left at (1045, 125)
Screenshot: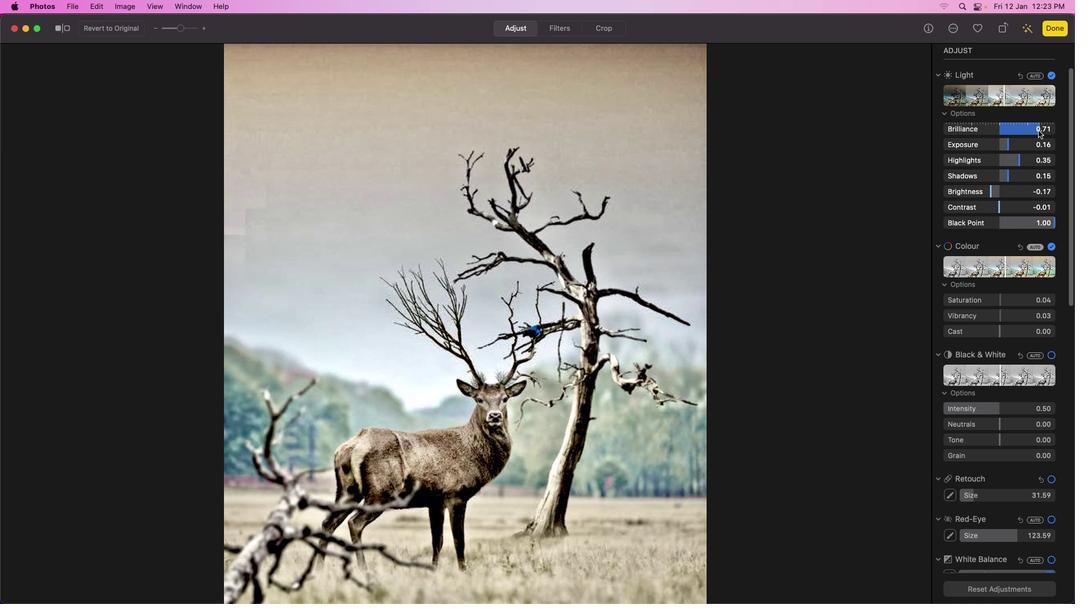 
Action: Mouse moved to (558, 24)
Screenshot: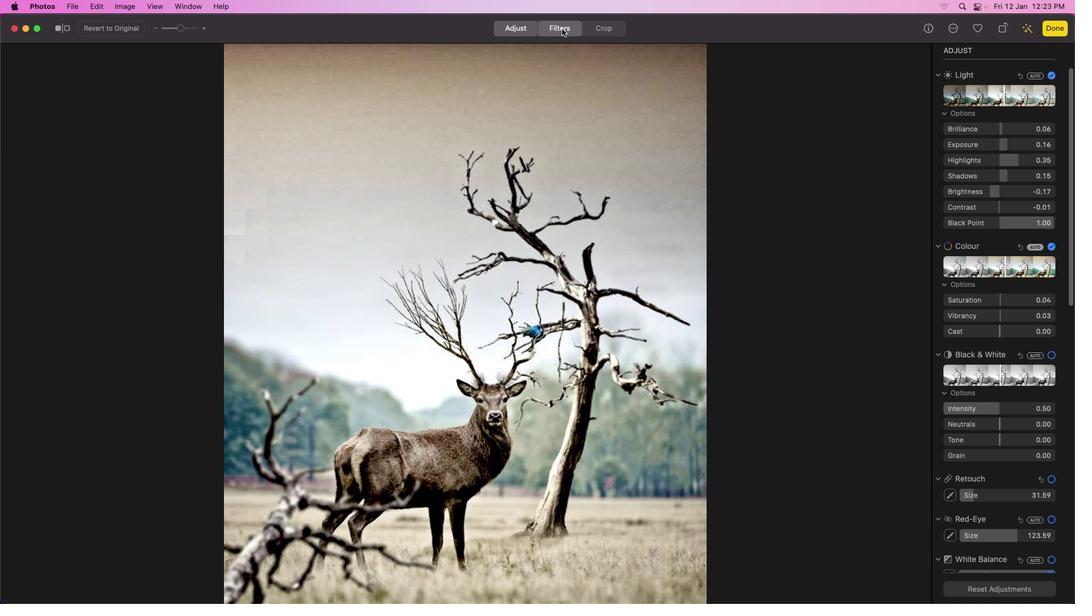 
Action: Mouse pressed left at (558, 24)
Screenshot: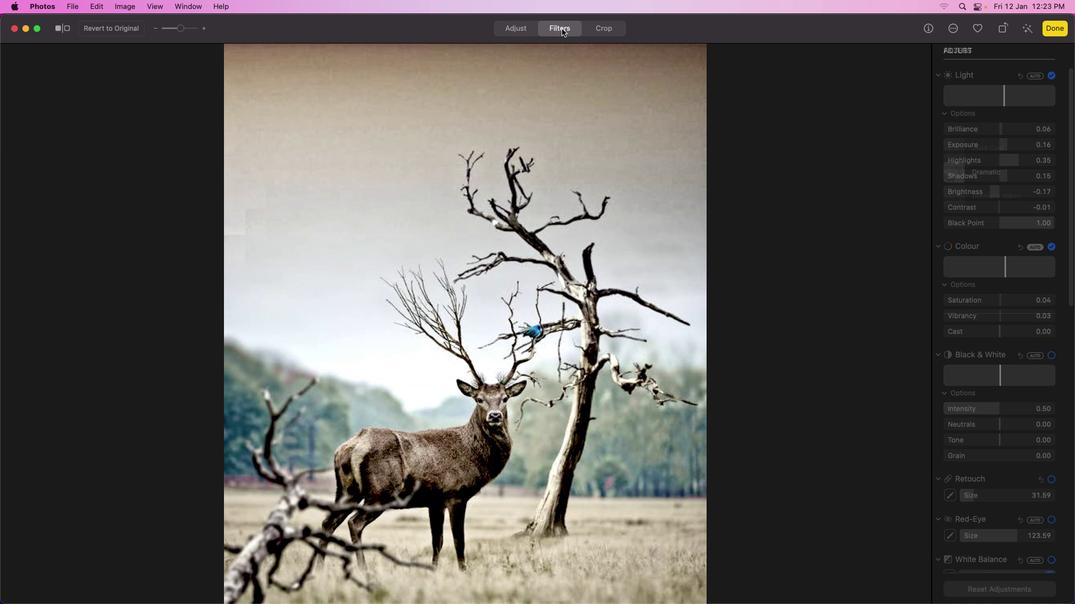 
Action: Mouse moved to (599, 22)
Screenshot: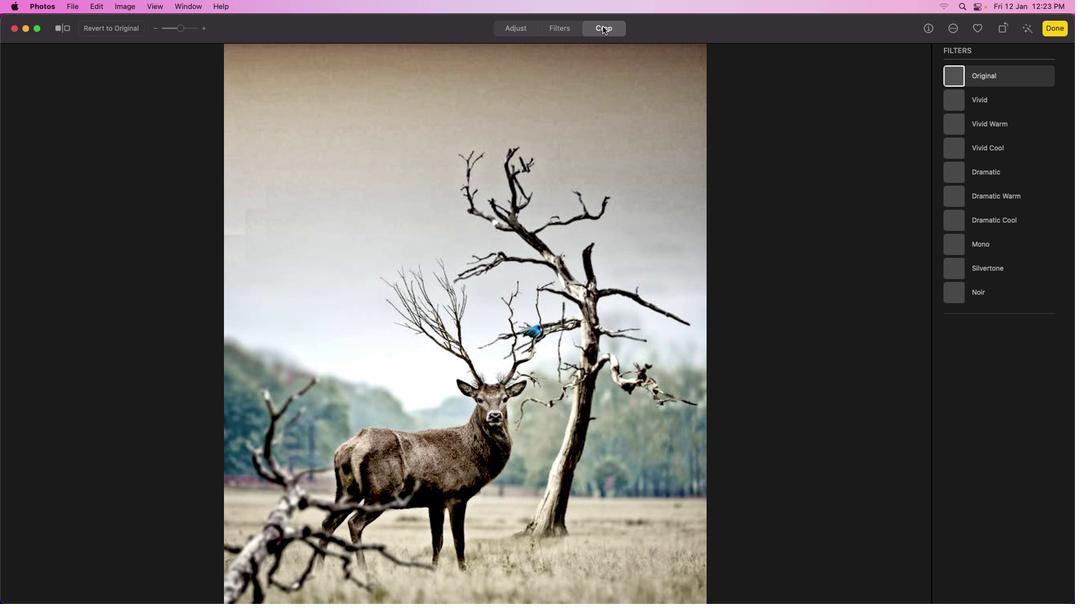 
Action: Mouse pressed left at (599, 22)
Screenshot: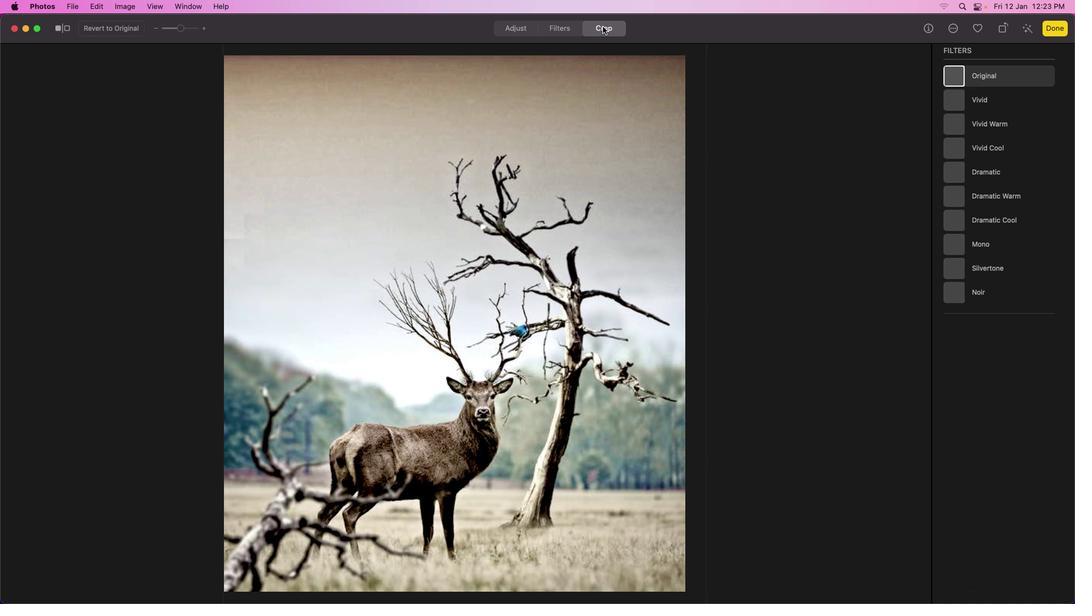 
Action: Mouse moved to (679, 52)
Screenshot: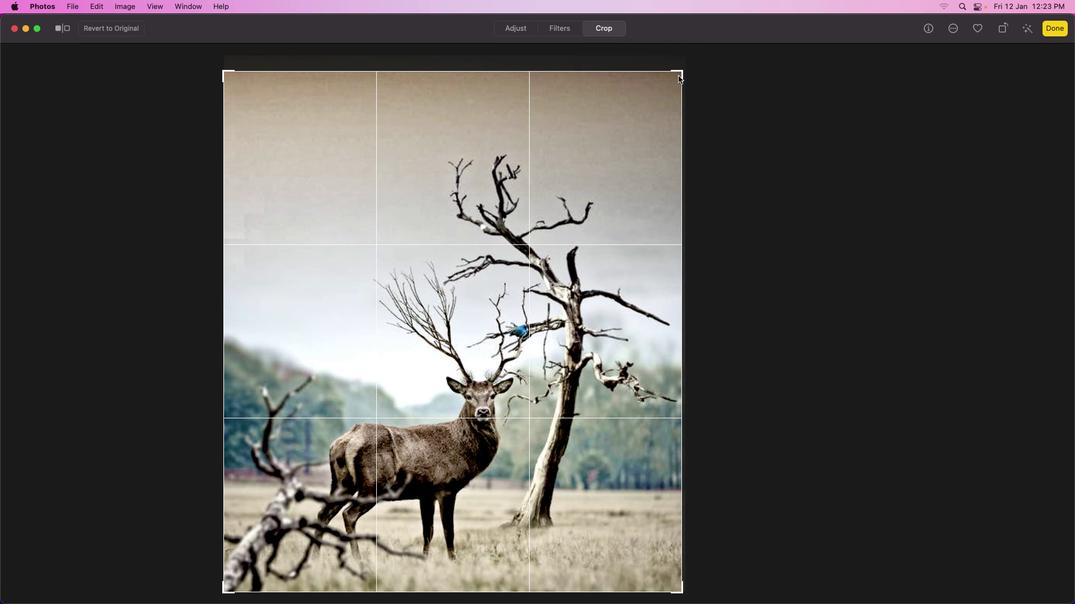 
Action: Mouse pressed left at (679, 52)
Screenshot: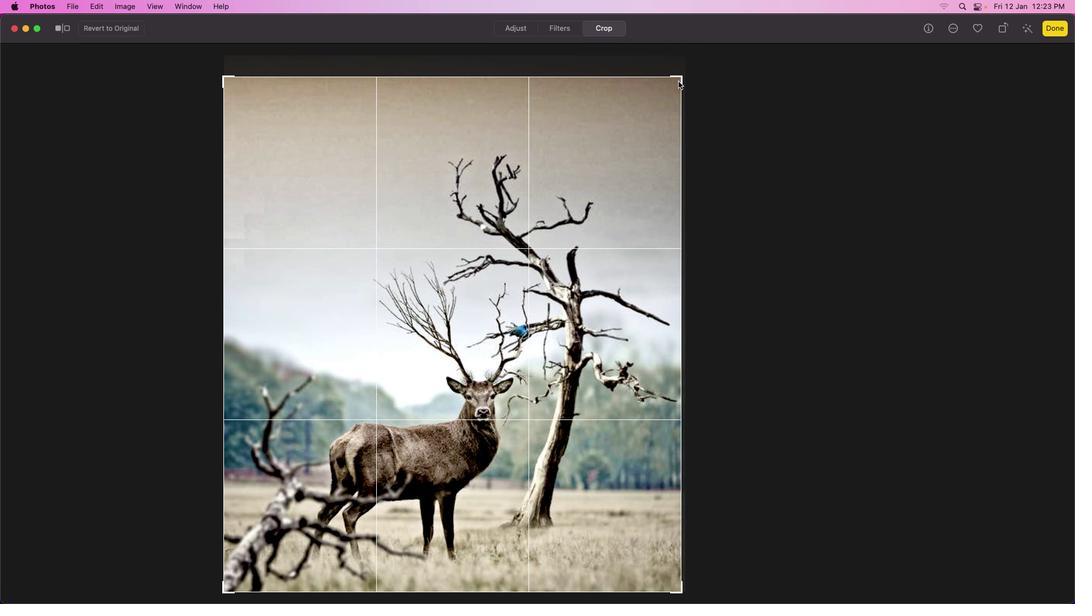 
Action: Mouse moved to (601, 28)
Screenshot: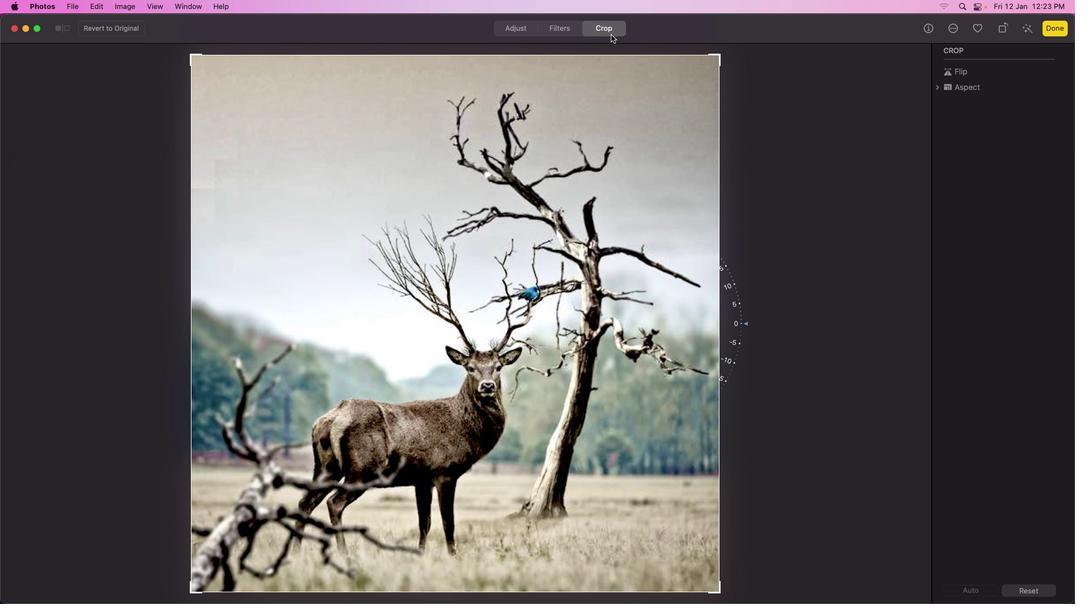 
Action: Mouse pressed left at (601, 28)
Screenshot: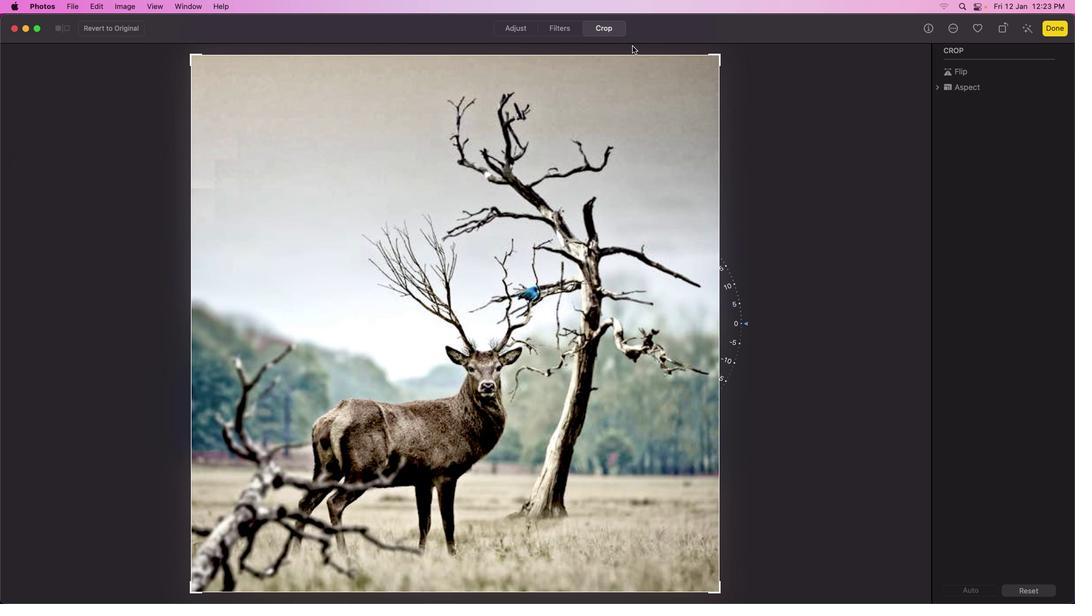 
Action: Mouse moved to (1044, 23)
Screenshot: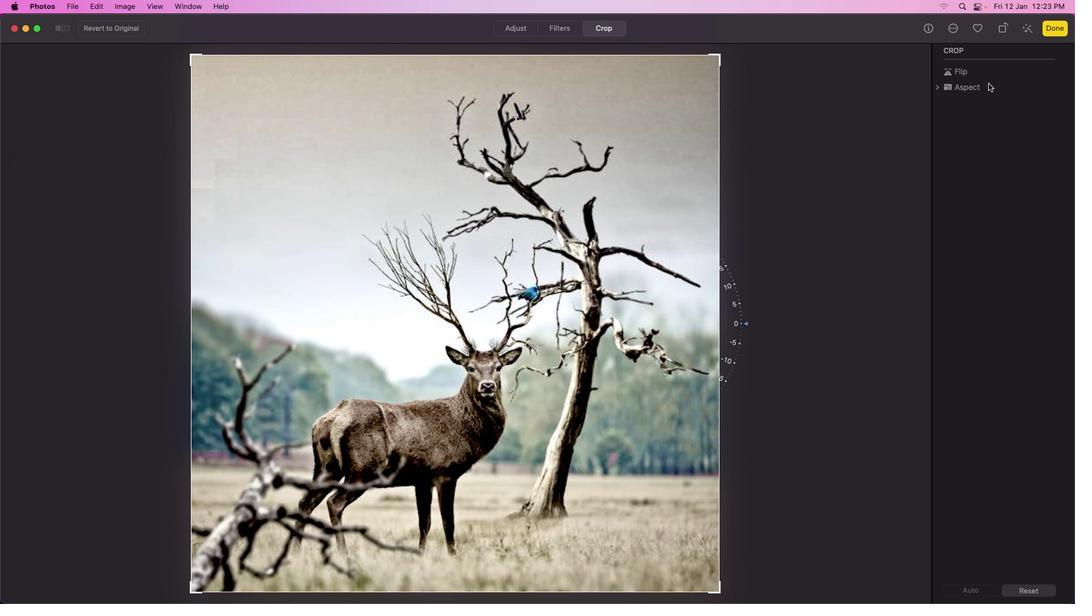 
Action: Mouse pressed left at (1044, 23)
Screenshot: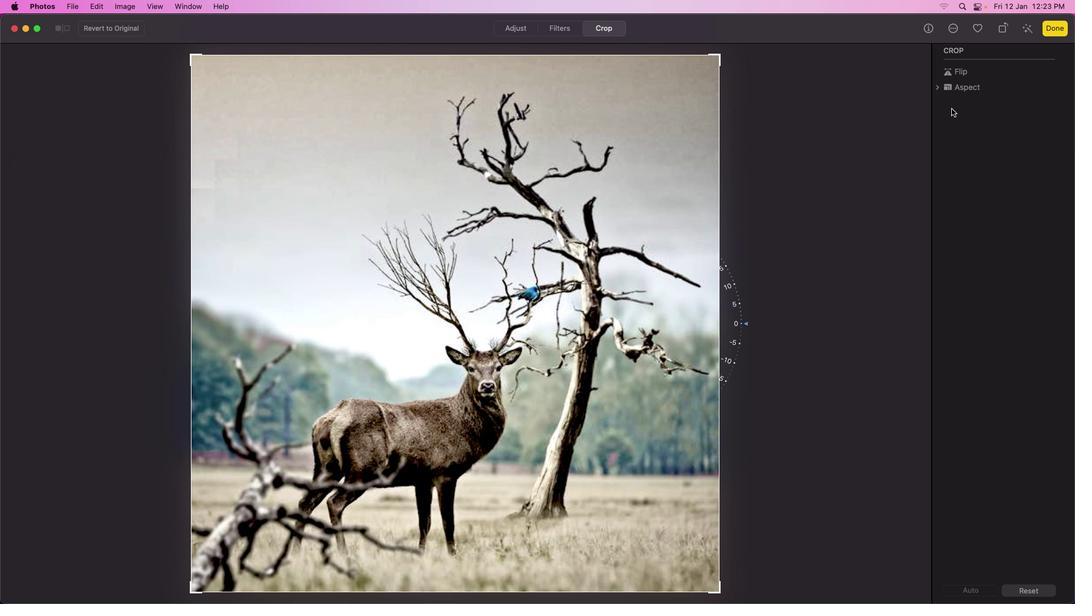 
Action: Mouse moved to (621, 301)
Screenshot: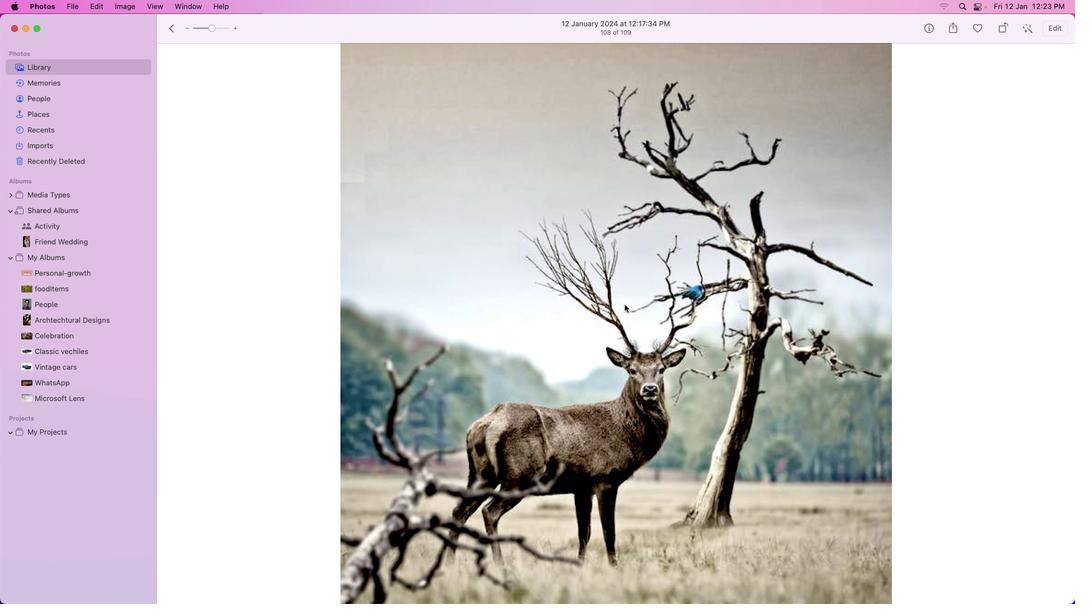 
Action: Mouse scrolled (621, 301) with delta (-3, -2)
Screenshot: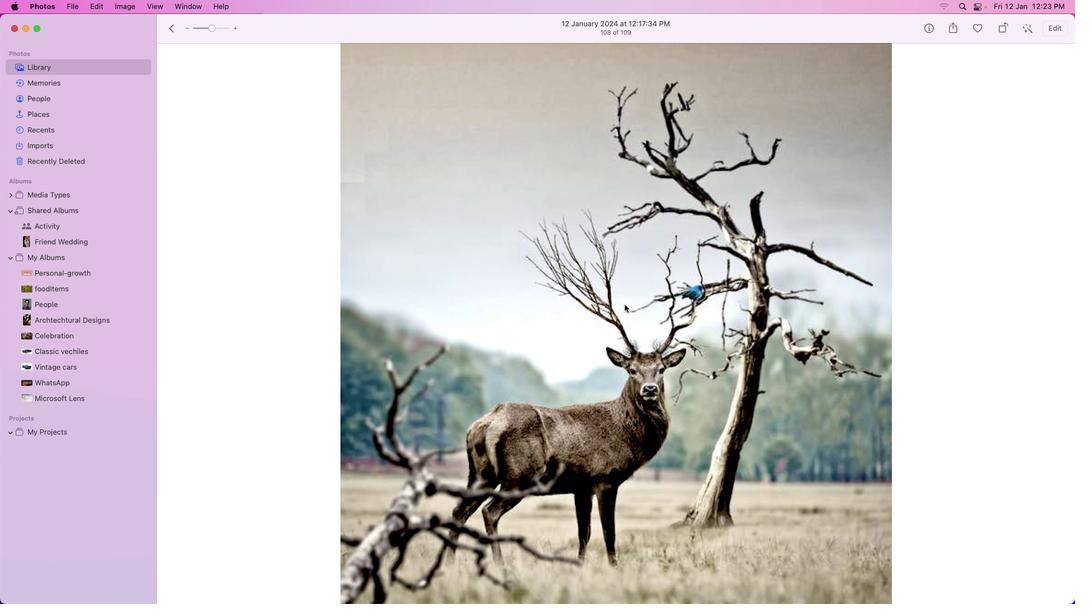 
Action: Mouse scrolled (621, 301) with delta (-3, -2)
Screenshot: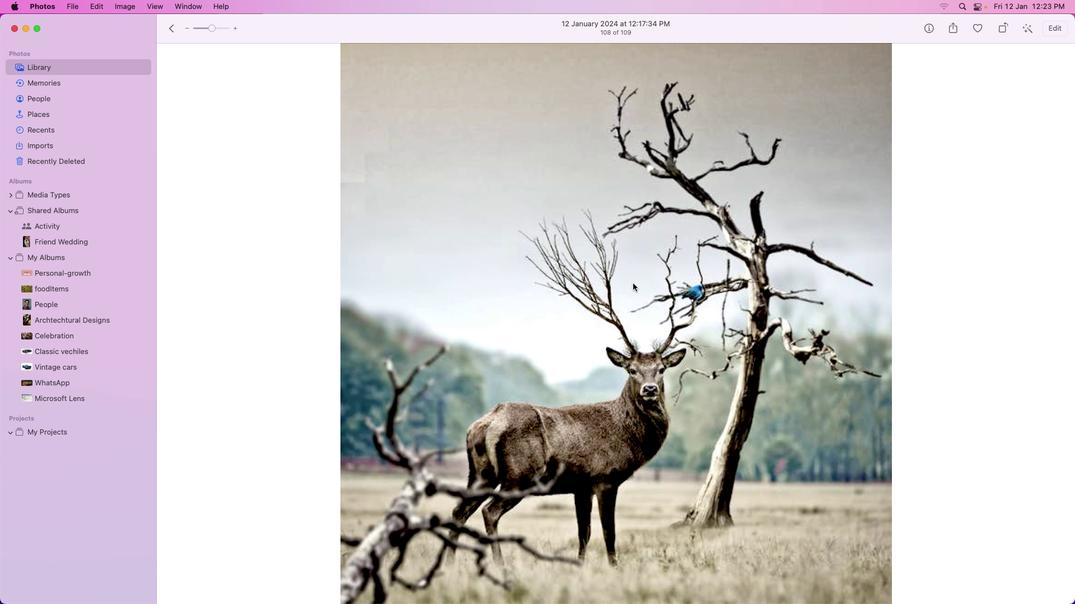 
Action: Mouse scrolled (621, 301) with delta (-3, -1)
Screenshot: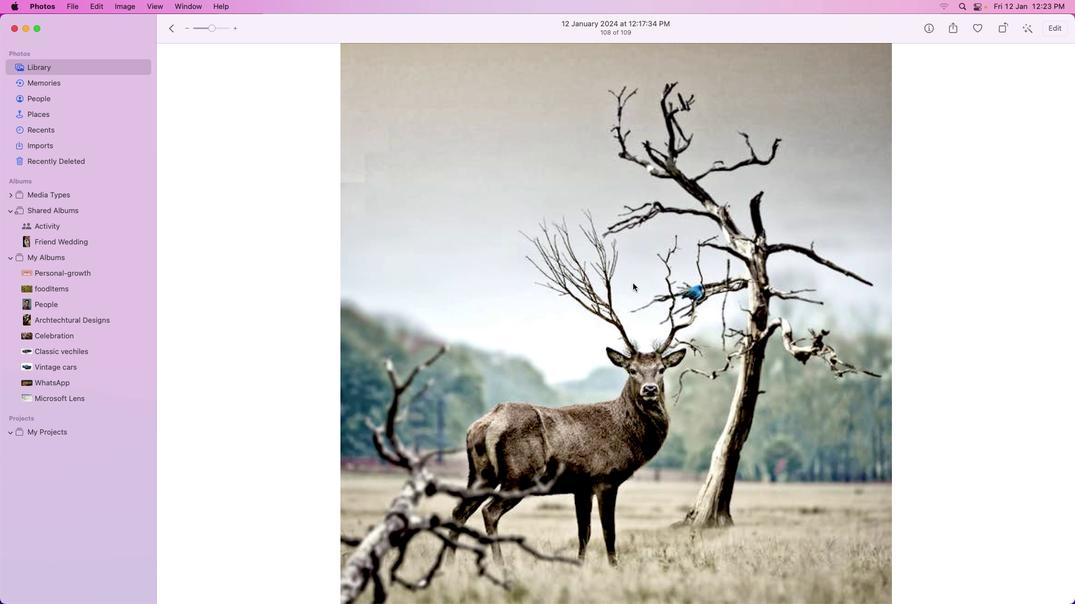 
Action: Mouse scrolled (621, 301) with delta (-3, -1)
Screenshot: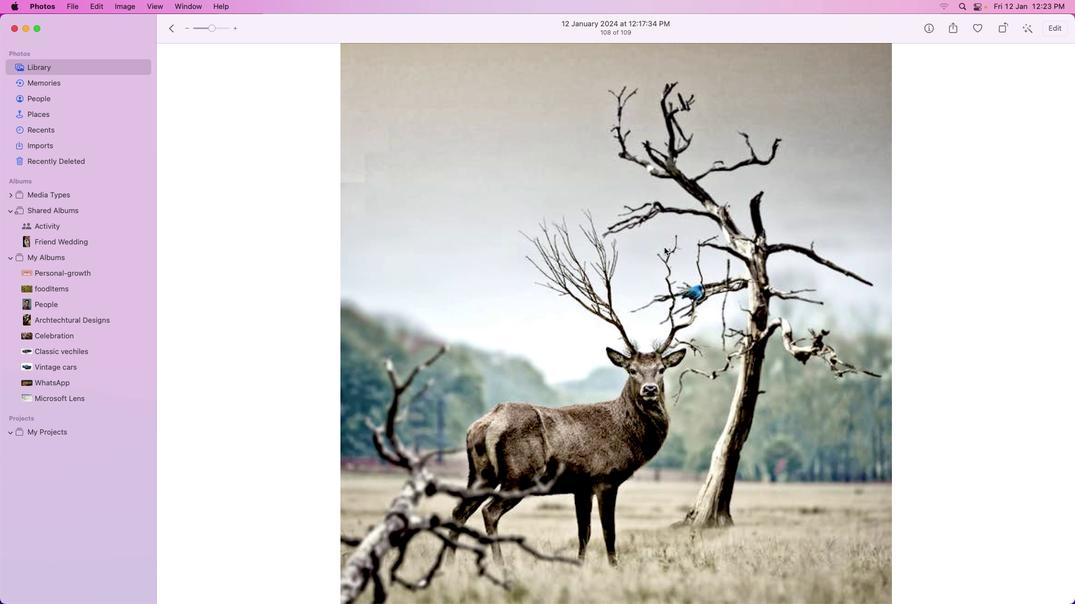 
Action: Mouse scrolled (621, 301) with delta (-3, -1)
Screenshot: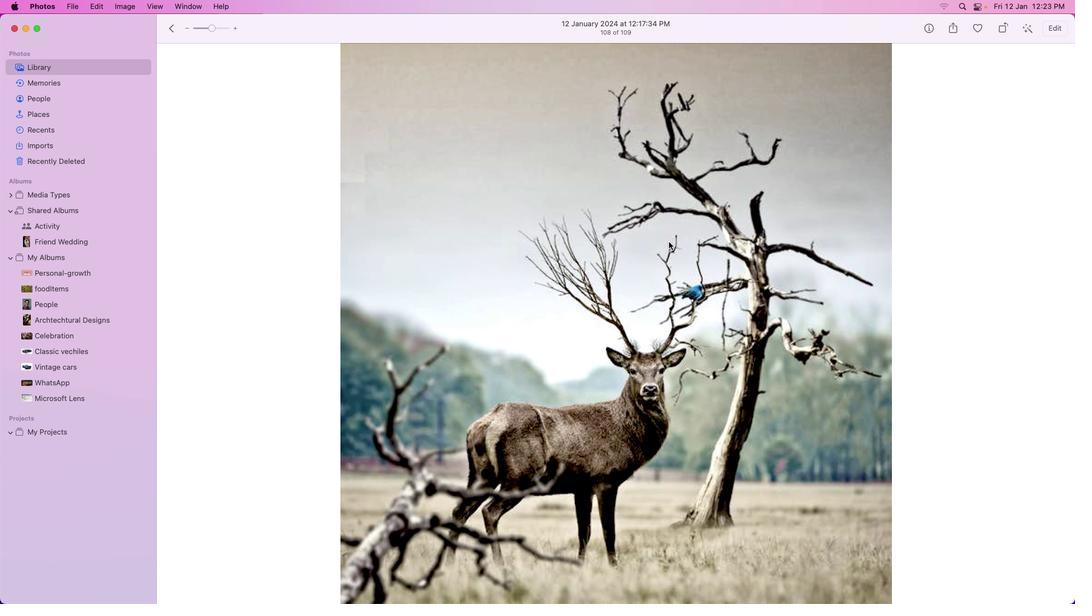 
Action: Mouse moved to (667, 235)
Screenshot: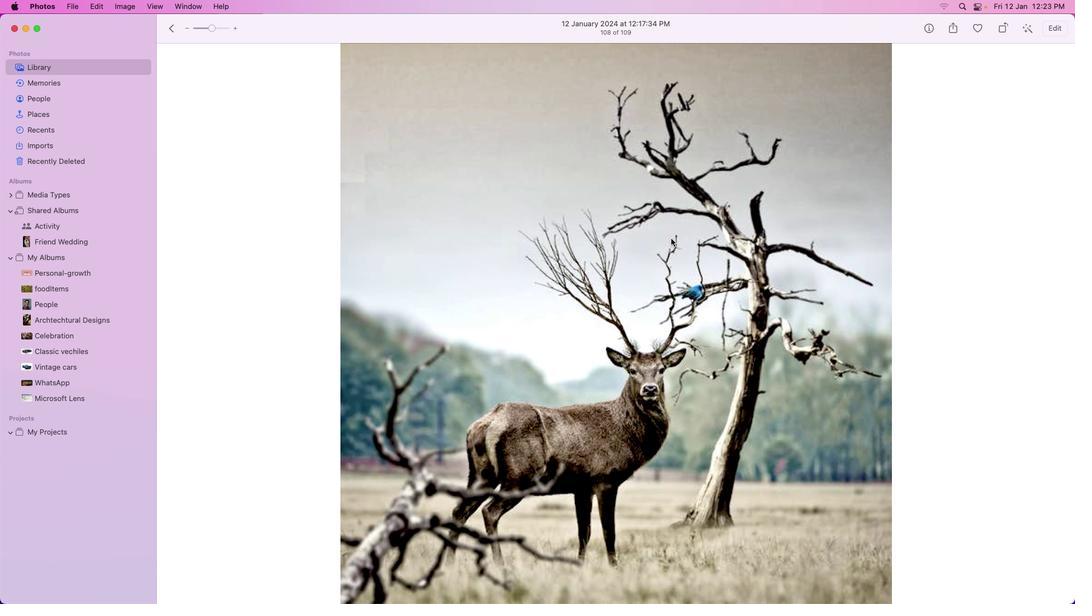 
Action: Mouse pressed left at (667, 235)
Screenshot: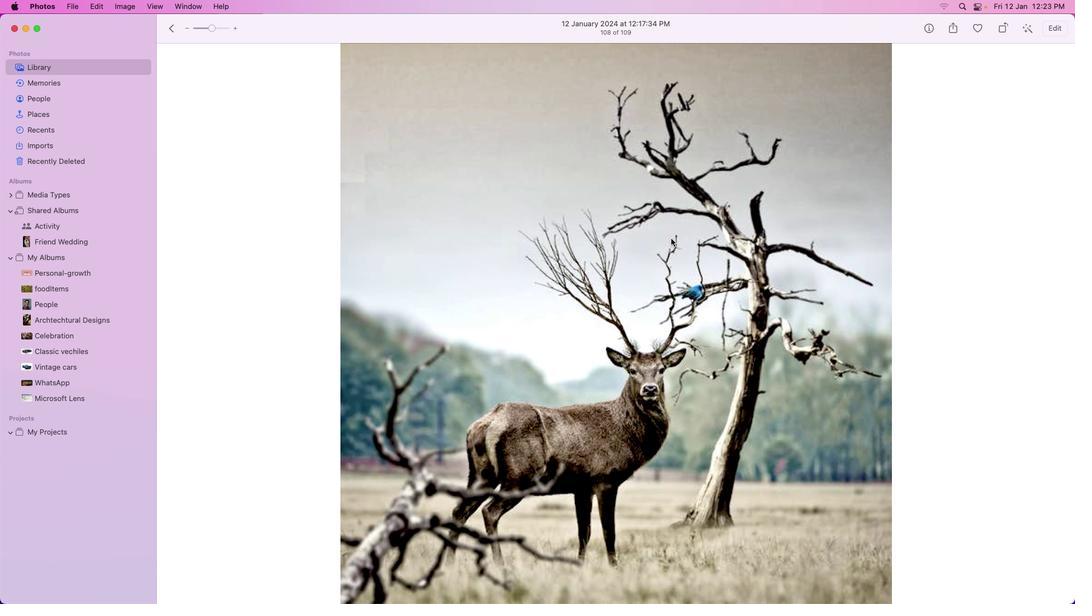 
Action: Mouse moved to (1020, 21)
Screenshot: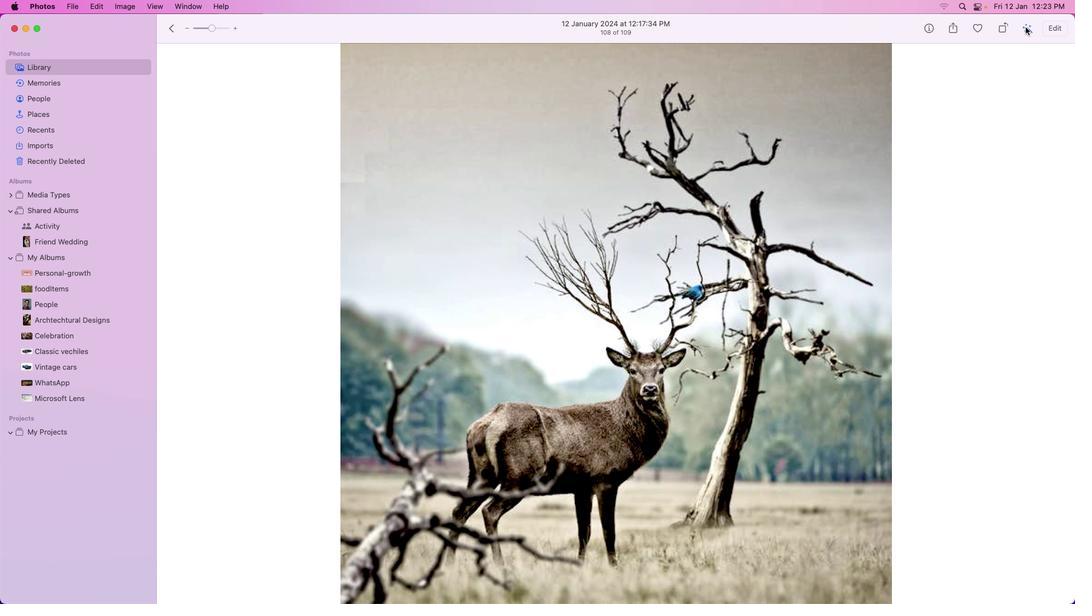 
Action: Mouse pressed left at (1020, 21)
Screenshot: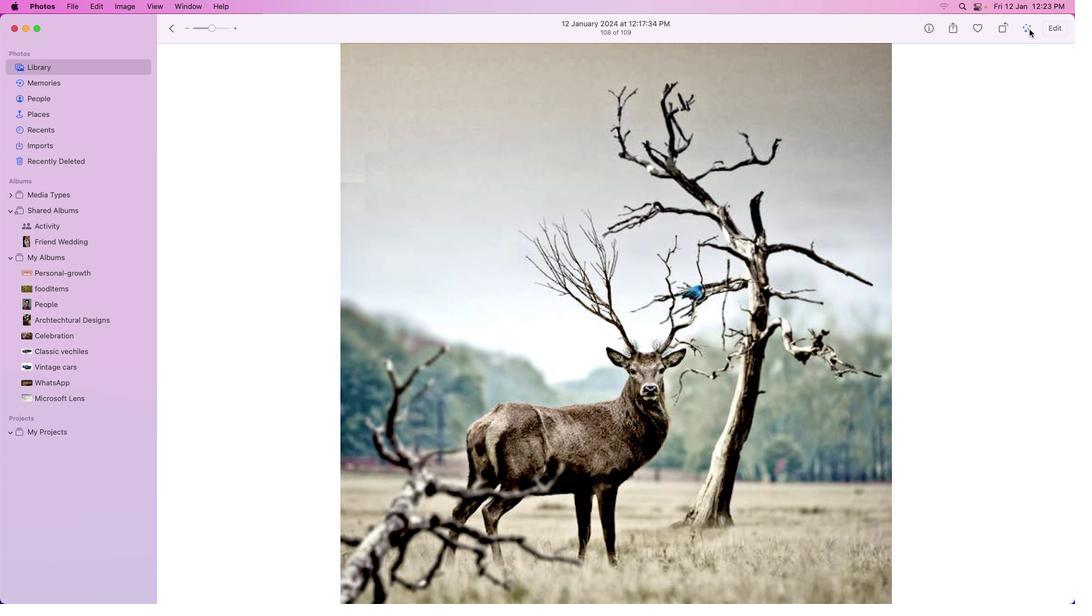 
Action: Mouse moved to (1043, 22)
Screenshot: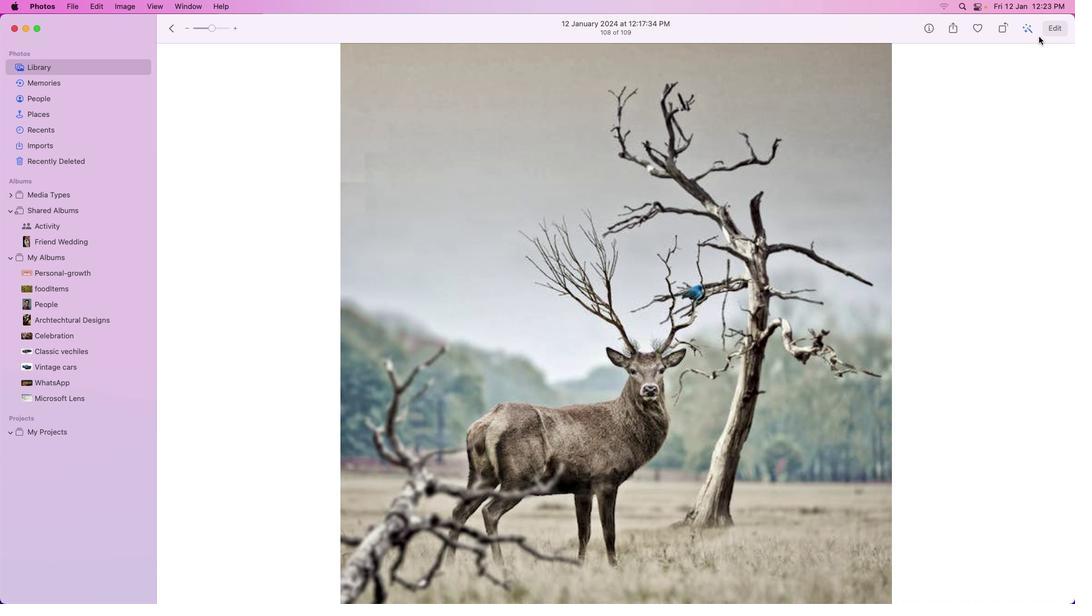 
Action: Mouse pressed left at (1043, 22)
Screenshot: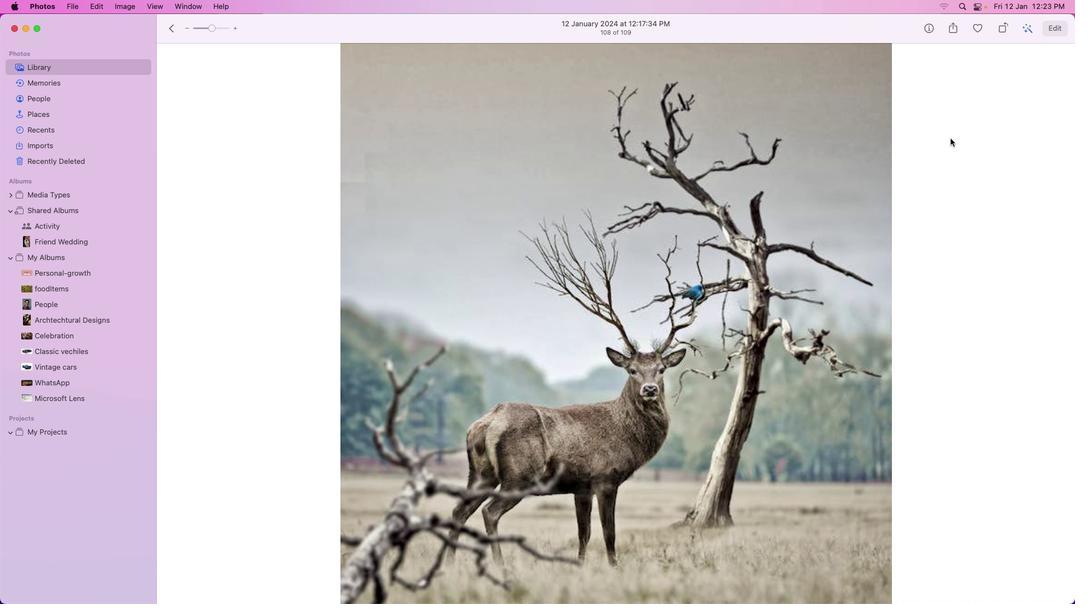 
Action: Mouse moved to (1011, 121)
Screenshot: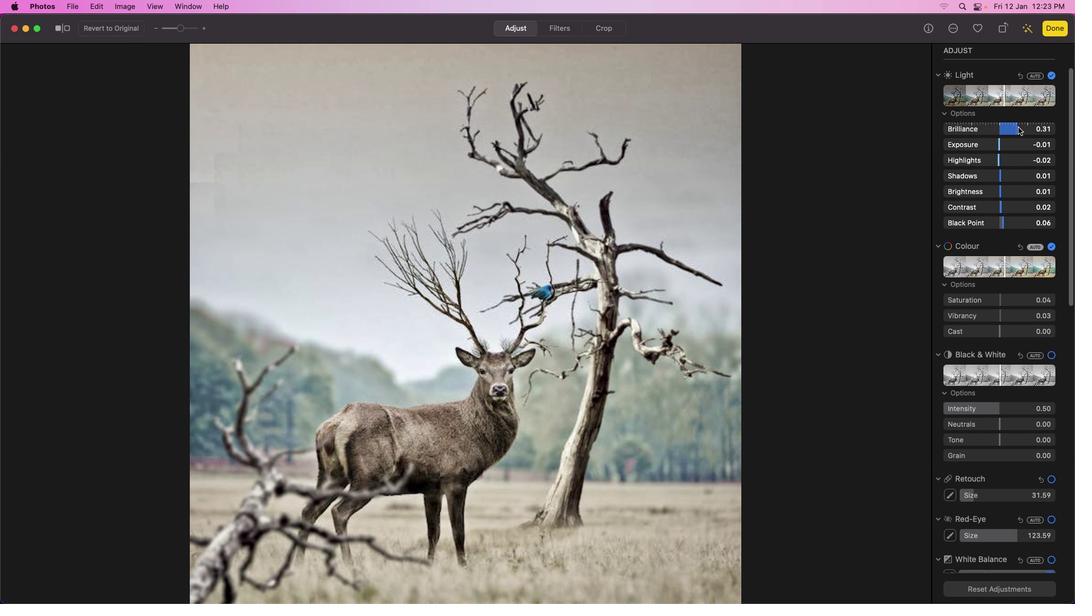 
Action: Mouse pressed left at (1011, 121)
Screenshot: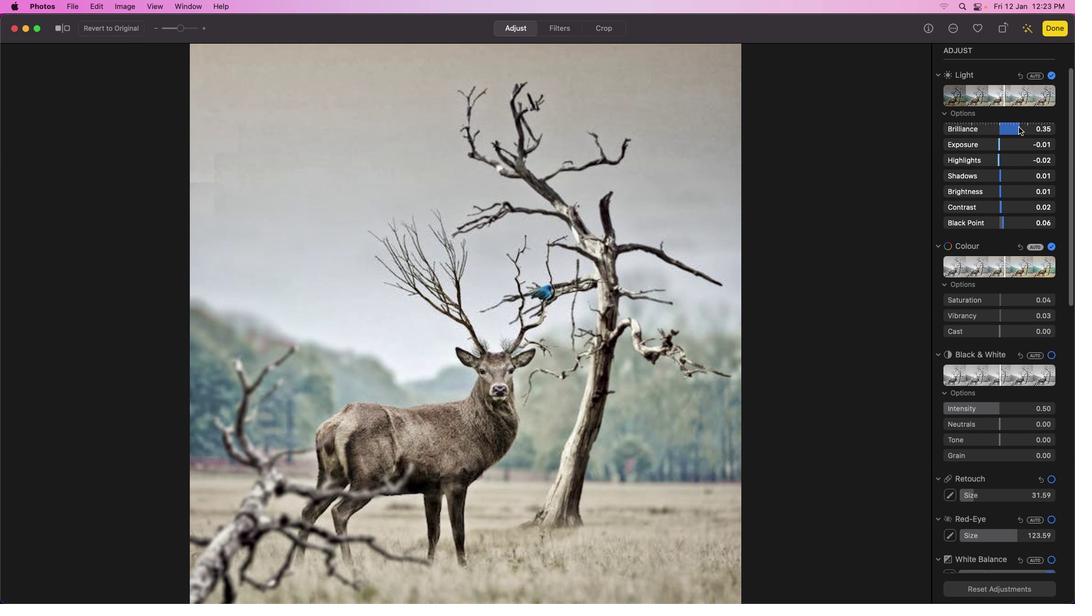 
Action: Mouse moved to (1016, 129)
Screenshot: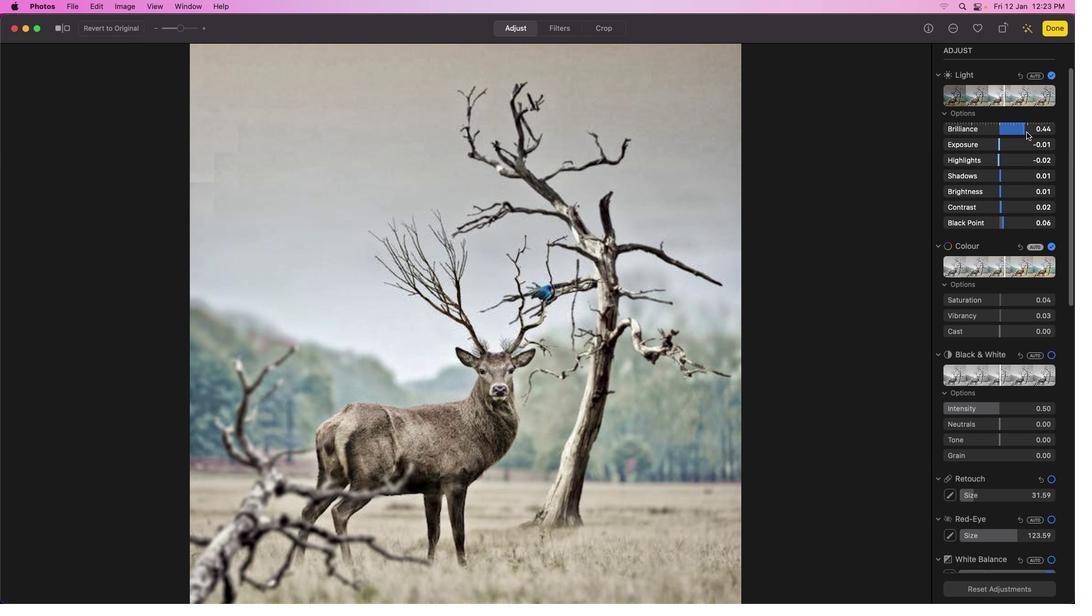 
Action: Mouse pressed left at (1016, 129)
Screenshot: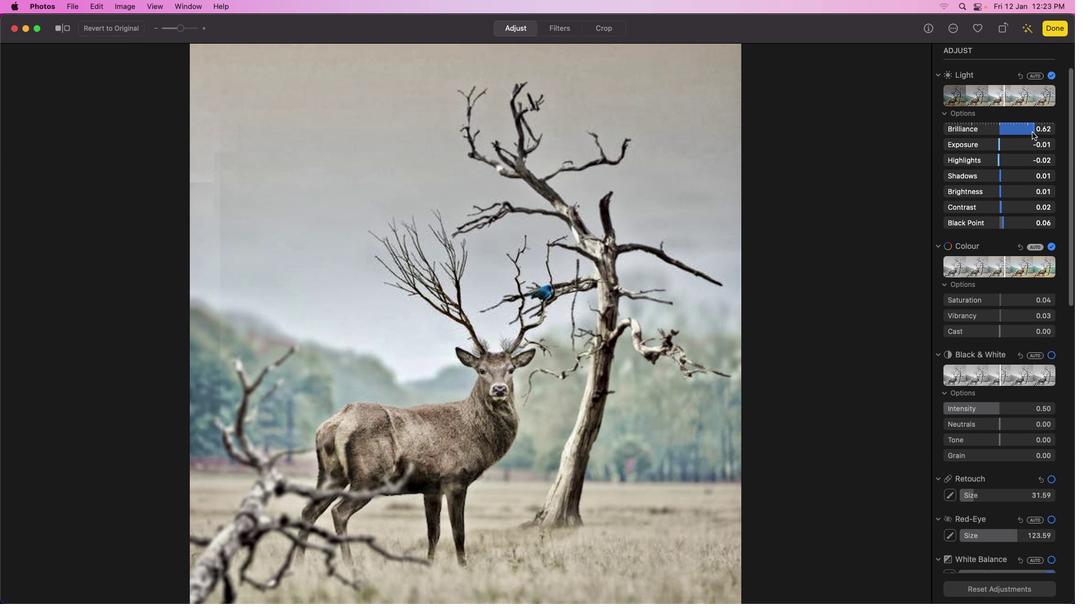 
Action: Mouse moved to (1052, 25)
Screenshot: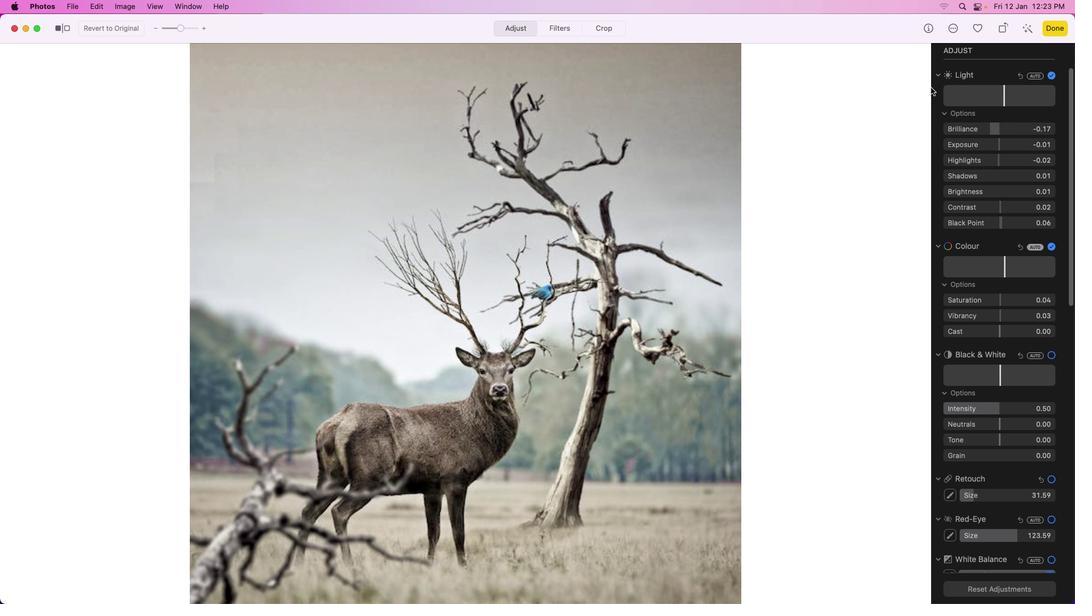 
Action: Mouse pressed left at (1052, 25)
Screenshot: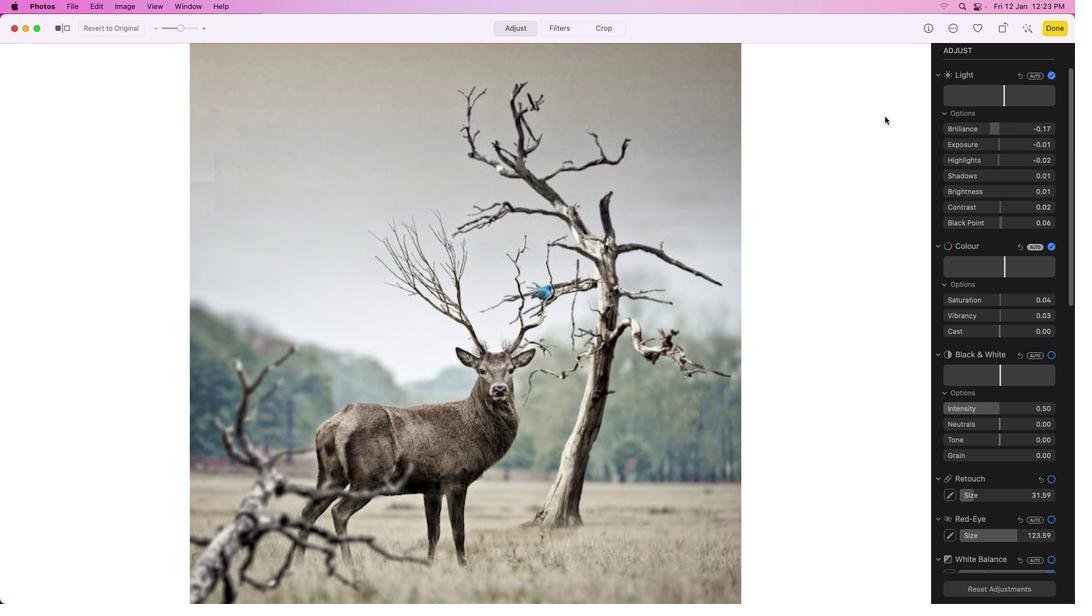 
Action: Mouse moved to (652, 208)
Screenshot: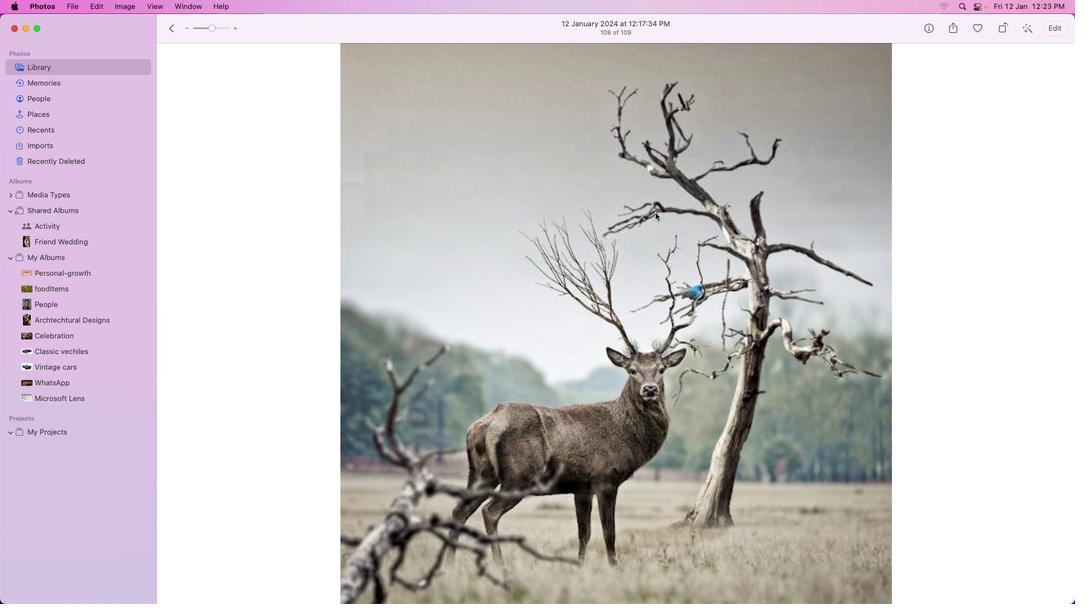 
